 Task: Search one way flight ticket for 4 adults, 2 children, 2 infants in seat and 1 infant on lap in premium economy from Lewisburg: Greenbrier Valley Airport to Springfield: Abraham Lincoln Capital Airport on 5-2-2023. Choice of flights is Westjet. Number of bags: 2 carry on bags. Price is upto 25000. Outbound departure time preference is 19:00.
Action: Mouse moved to (273, 259)
Screenshot: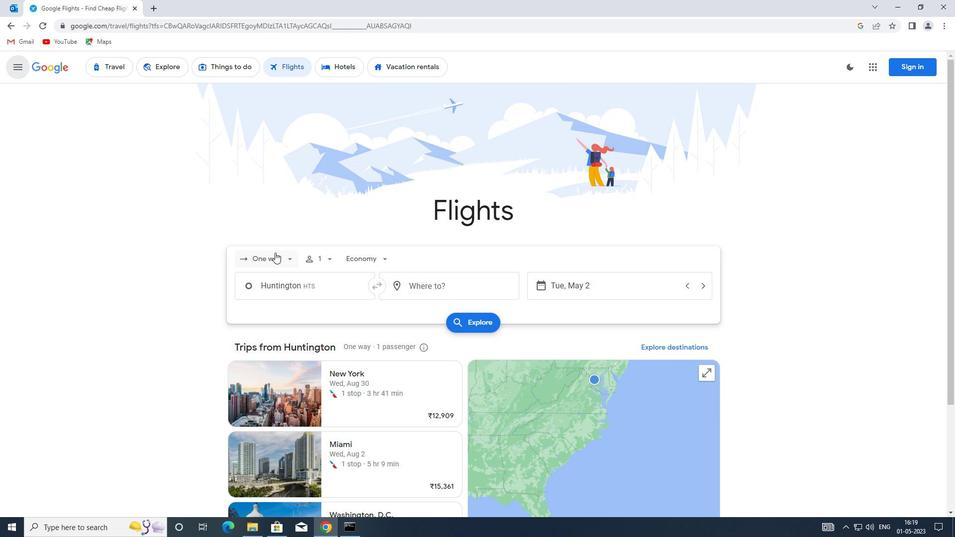 
Action: Mouse pressed left at (273, 259)
Screenshot: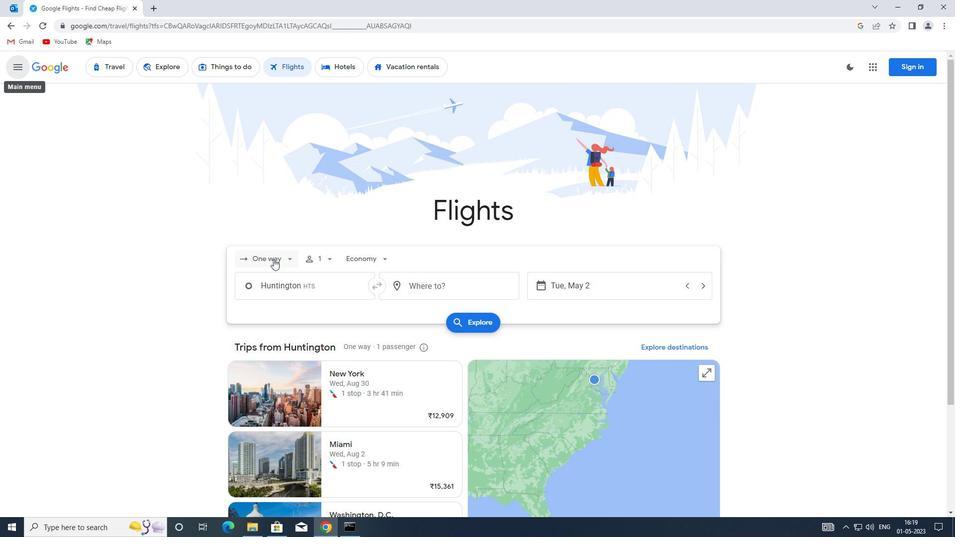 
Action: Mouse moved to (283, 305)
Screenshot: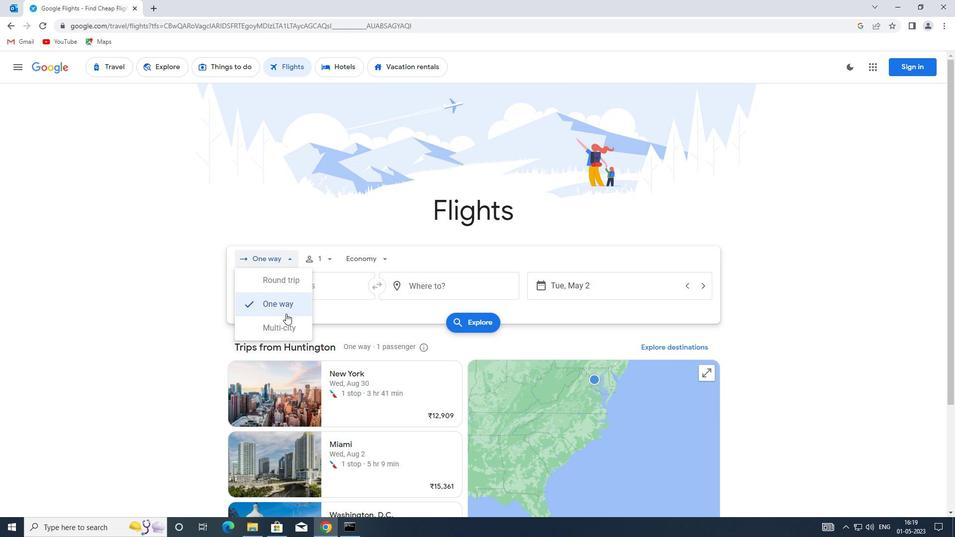 
Action: Mouse pressed left at (283, 305)
Screenshot: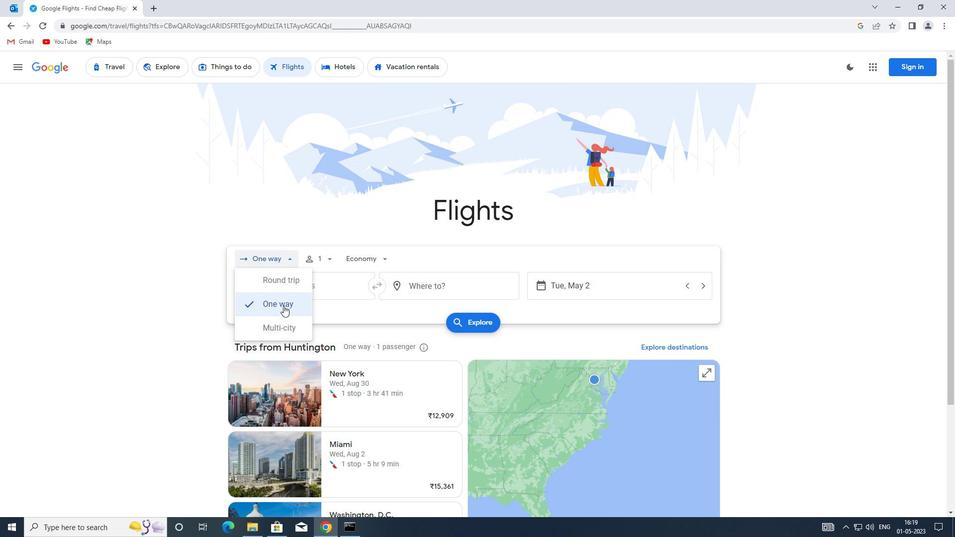 
Action: Mouse moved to (322, 259)
Screenshot: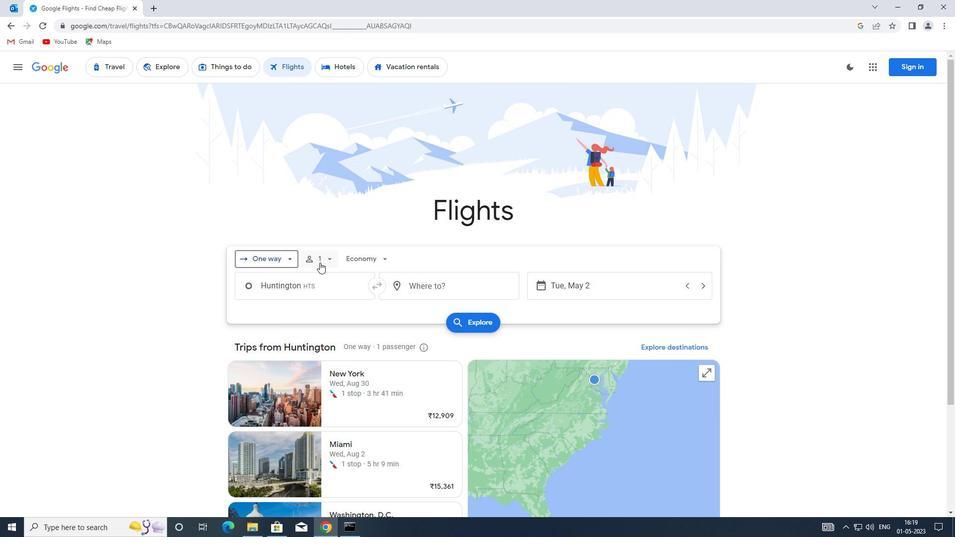 
Action: Mouse pressed left at (322, 259)
Screenshot: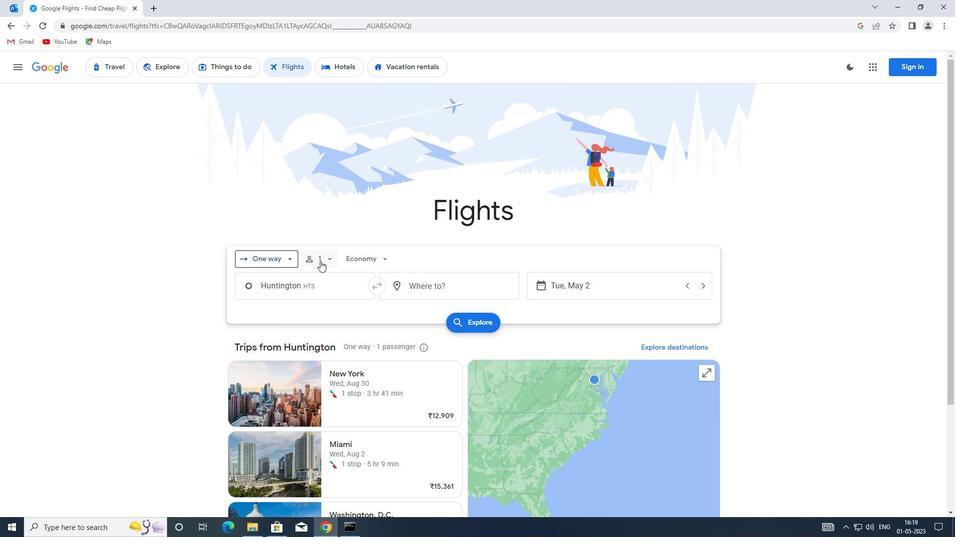 
Action: Mouse moved to (405, 286)
Screenshot: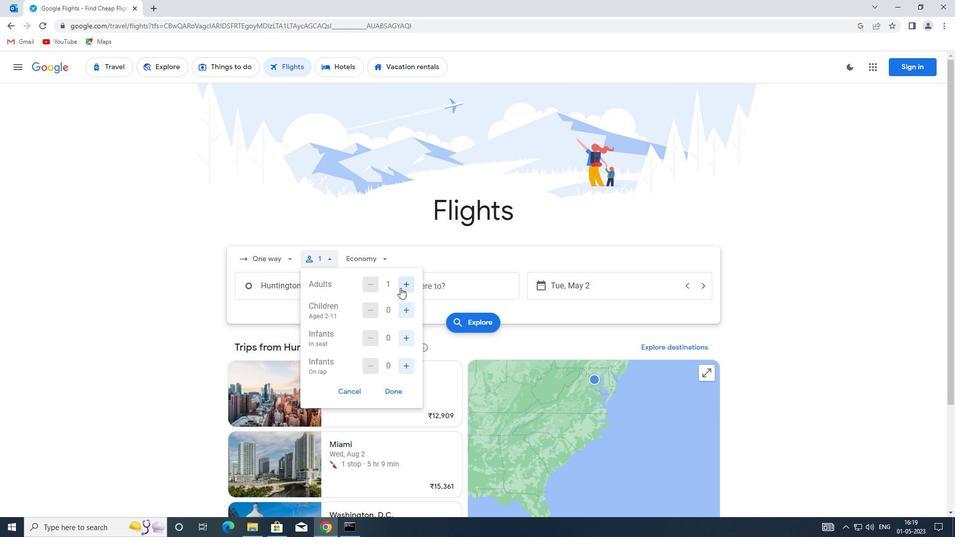 
Action: Mouse pressed left at (405, 286)
Screenshot: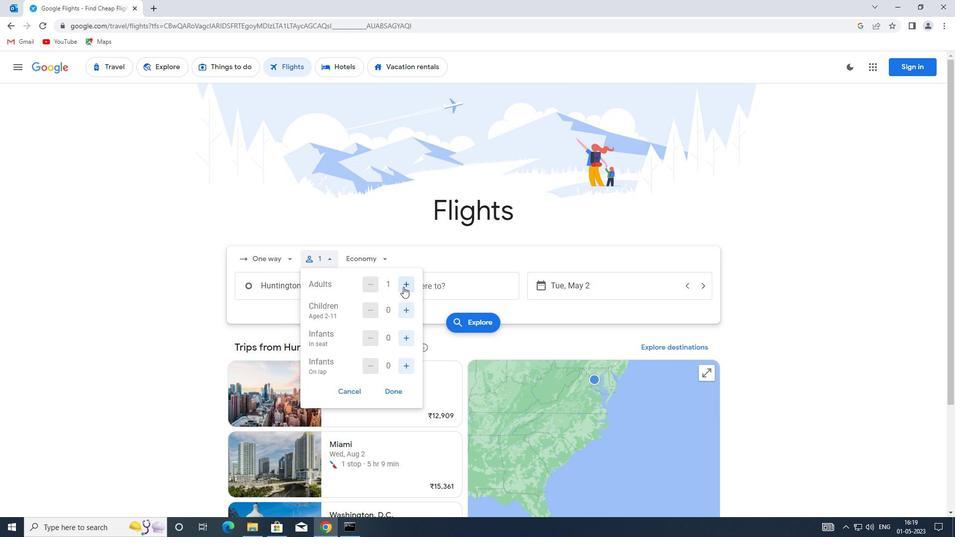 
Action: Mouse pressed left at (405, 286)
Screenshot: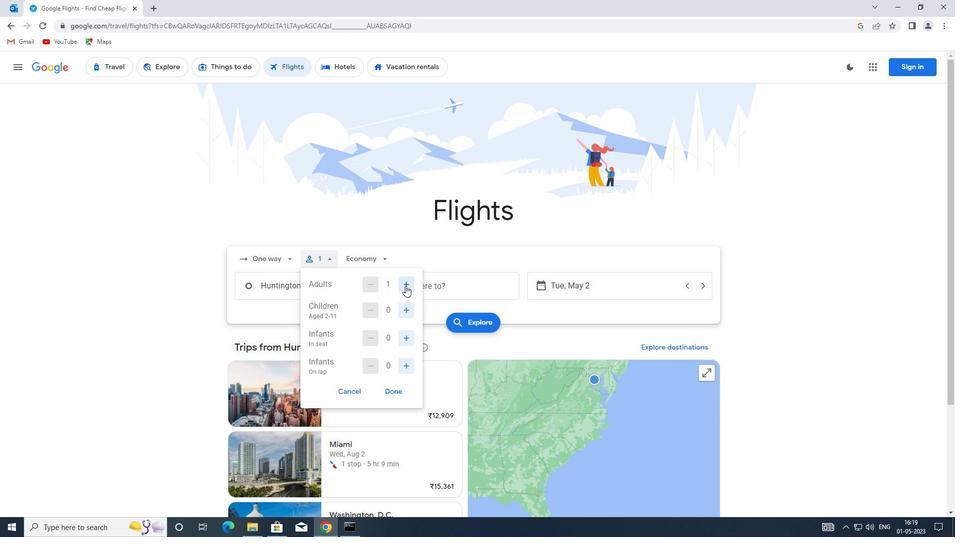 
Action: Mouse pressed left at (405, 286)
Screenshot: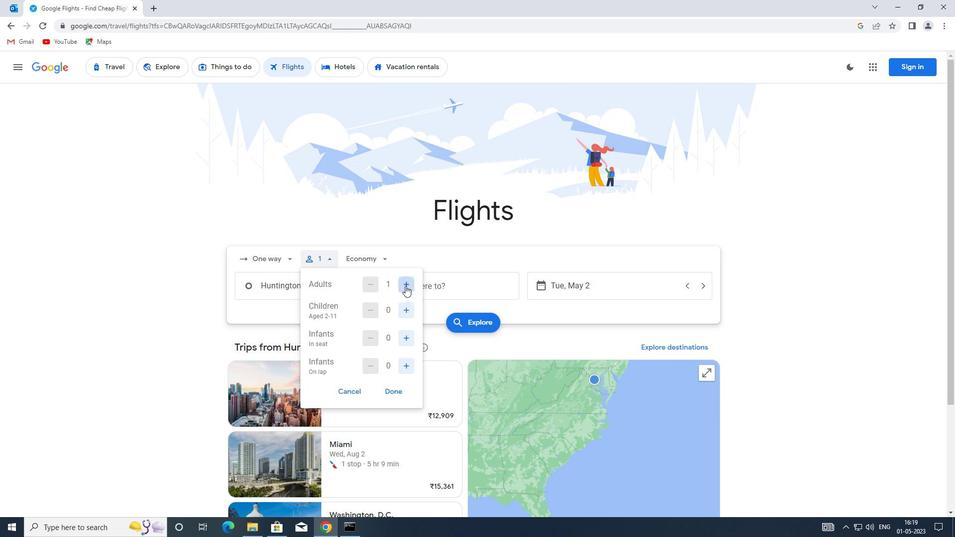 
Action: Mouse moved to (405, 285)
Screenshot: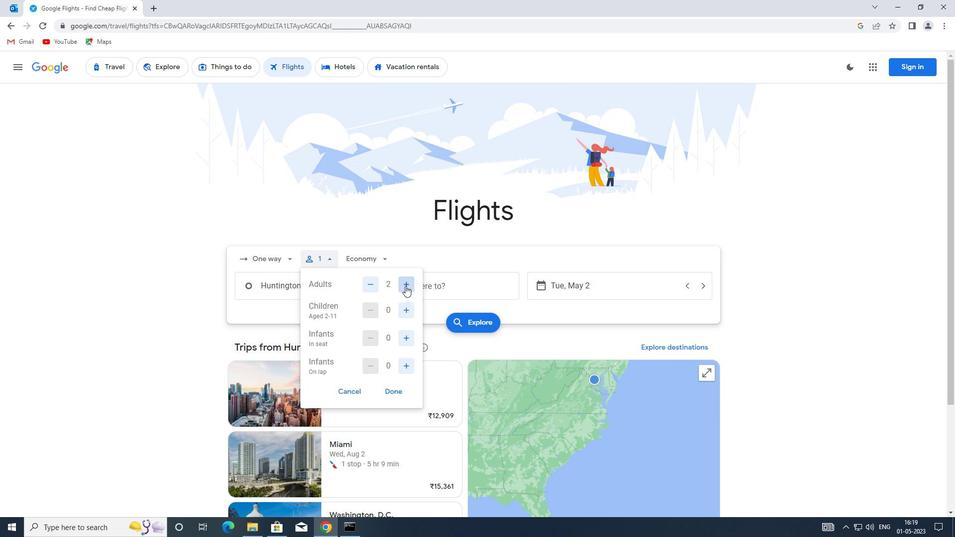 
Action: Mouse pressed left at (405, 285)
Screenshot: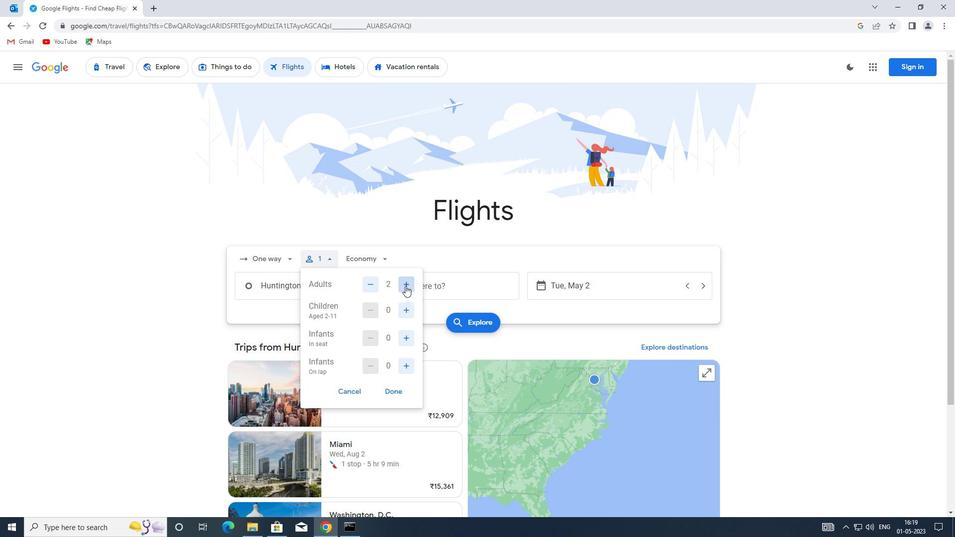 
Action: Mouse moved to (367, 283)
Screenshot: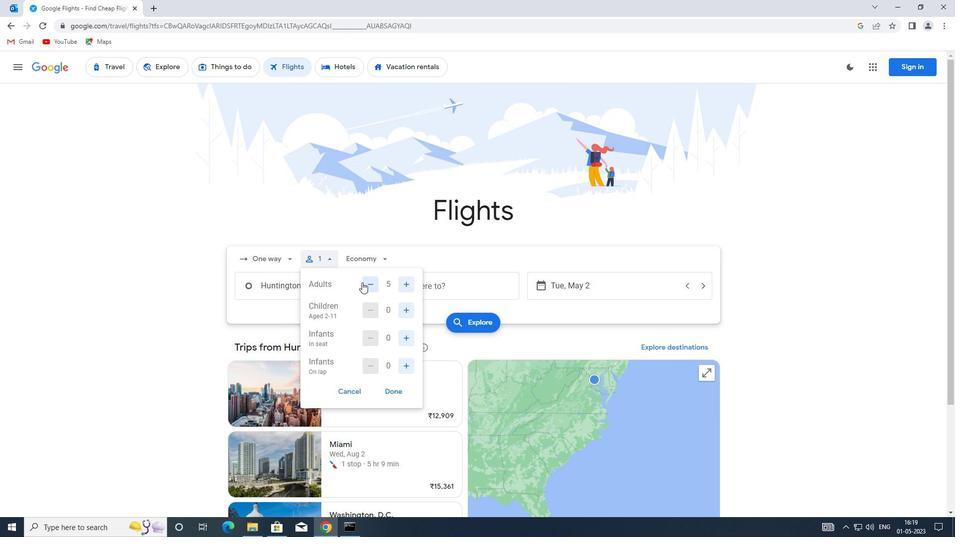 
Action: Mouse pressed left at (367, 283)
Screenshot: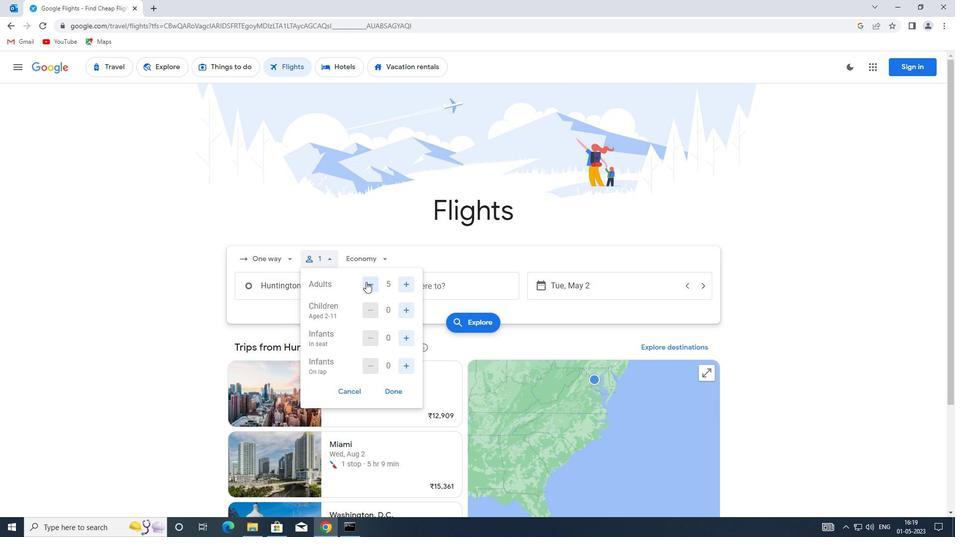 
Action: Mouse moved to (413, 311)
Screenshot: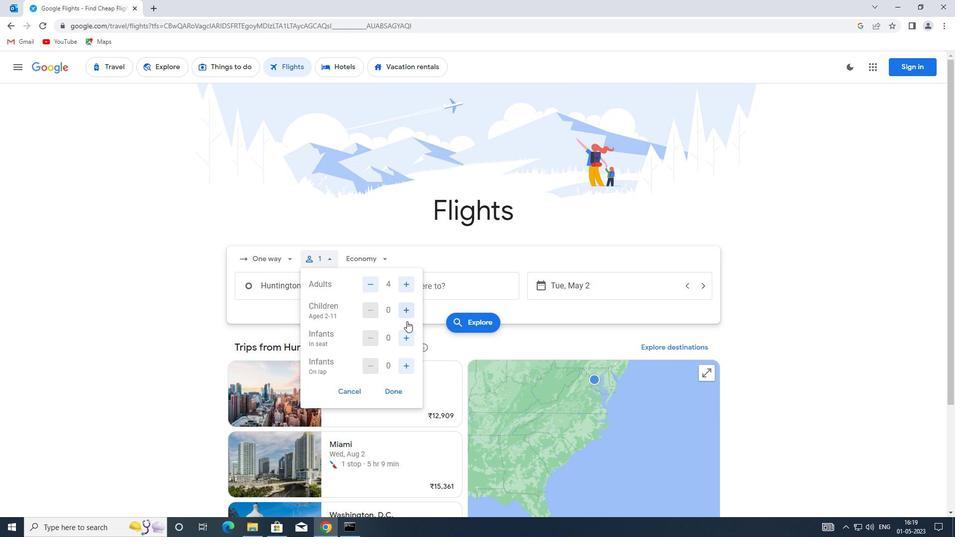 
Action: Mouse pressed left at (413, 311)
Screenshot: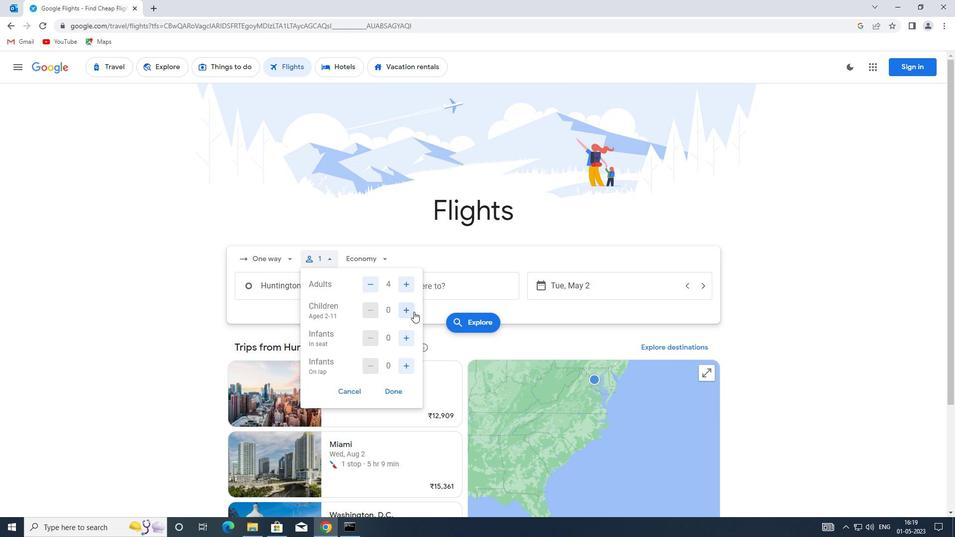 
Action: Mouse pressed left at (413, 311)
Screenshot: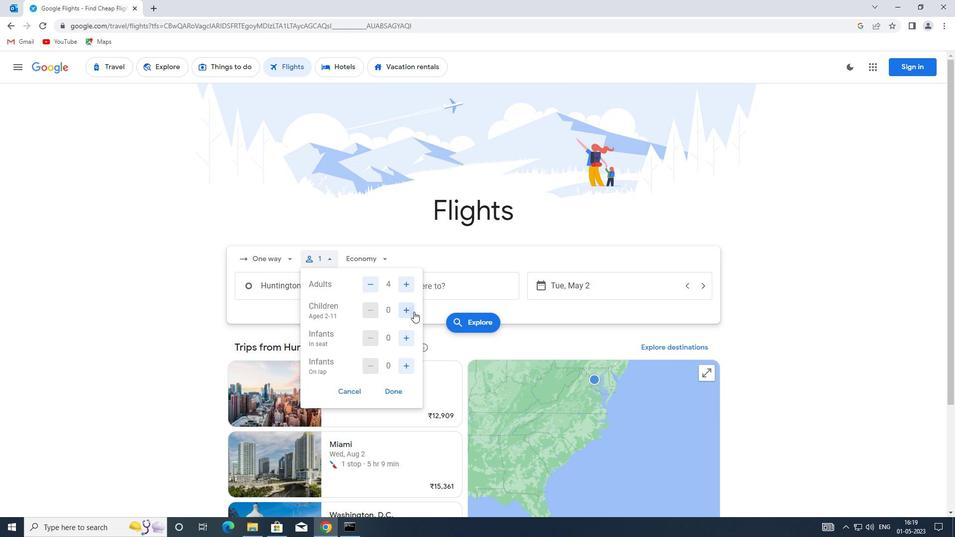 
Action: Mouse moved to (405, 337)
Screenshot: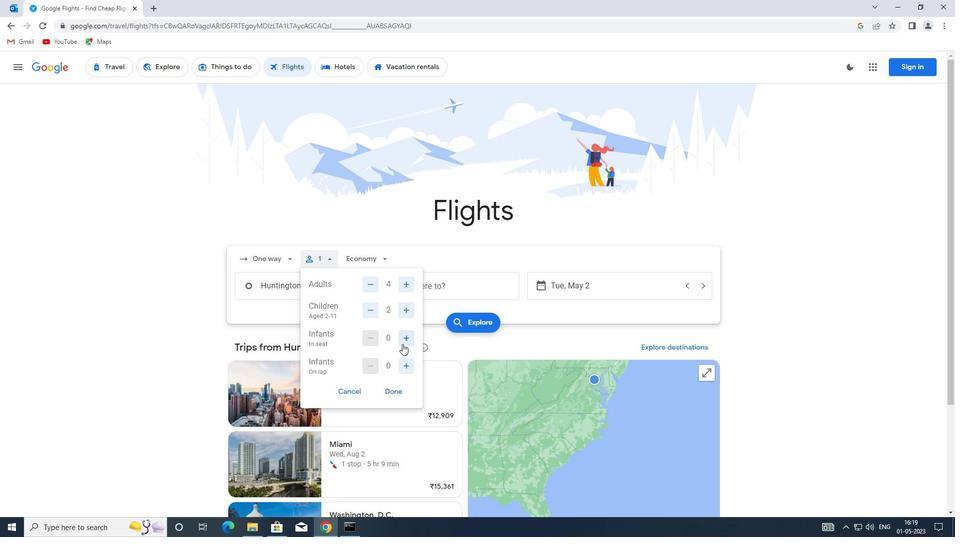 
Action: Mouse pressed left at (405, 337)
Screenshot: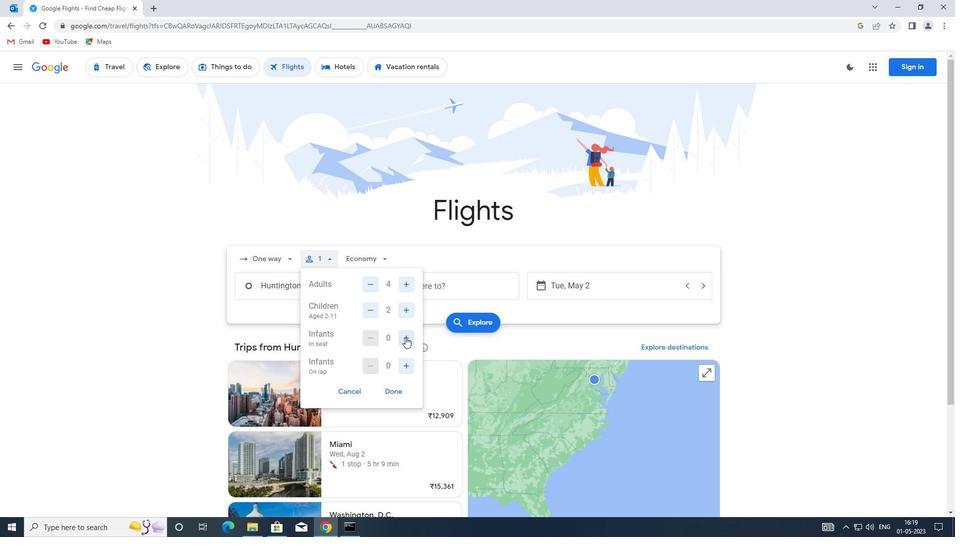 
Action: Mouse pressed left at (405, 337)
Screenshot: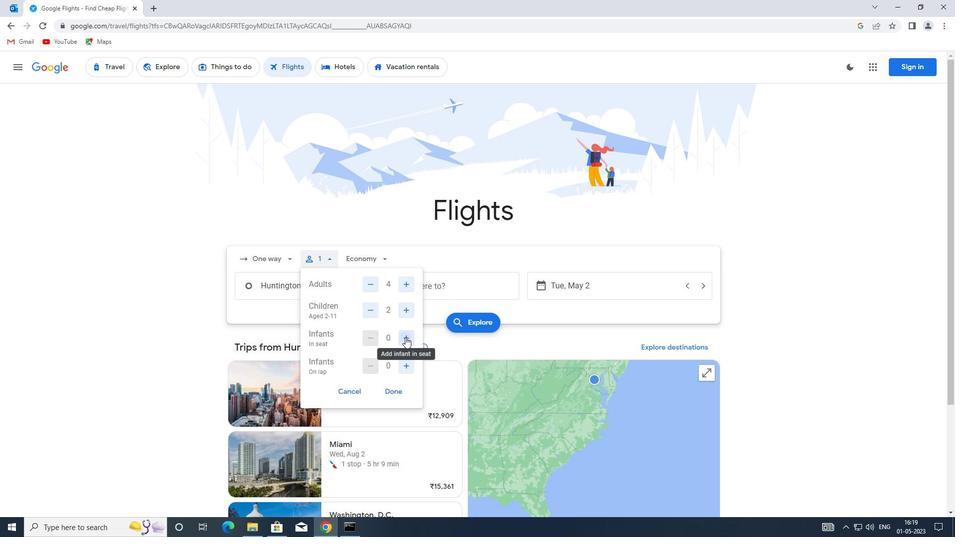 
Action: Mouse moved to (406, 367)
Screenshot: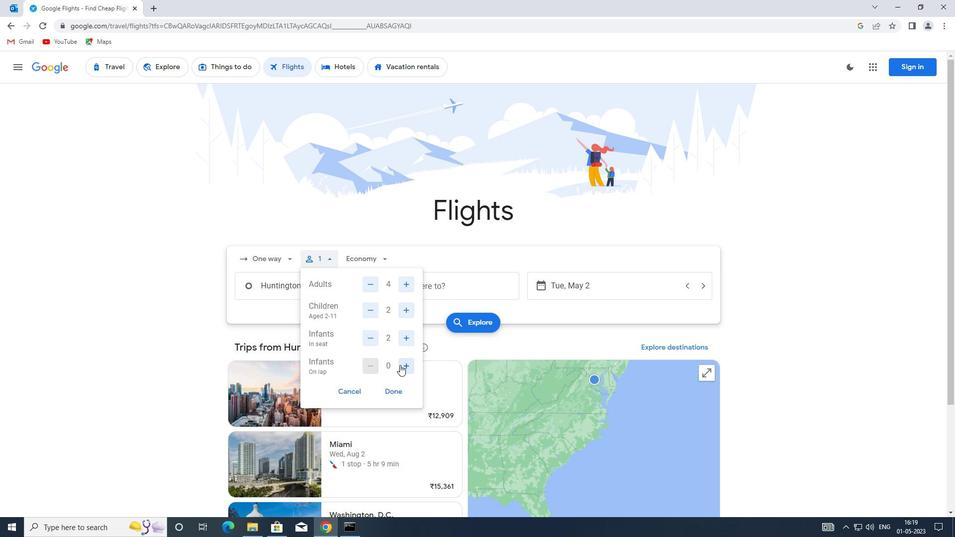 
Action: Mouse pressed left at (406, 367)
Screenshot: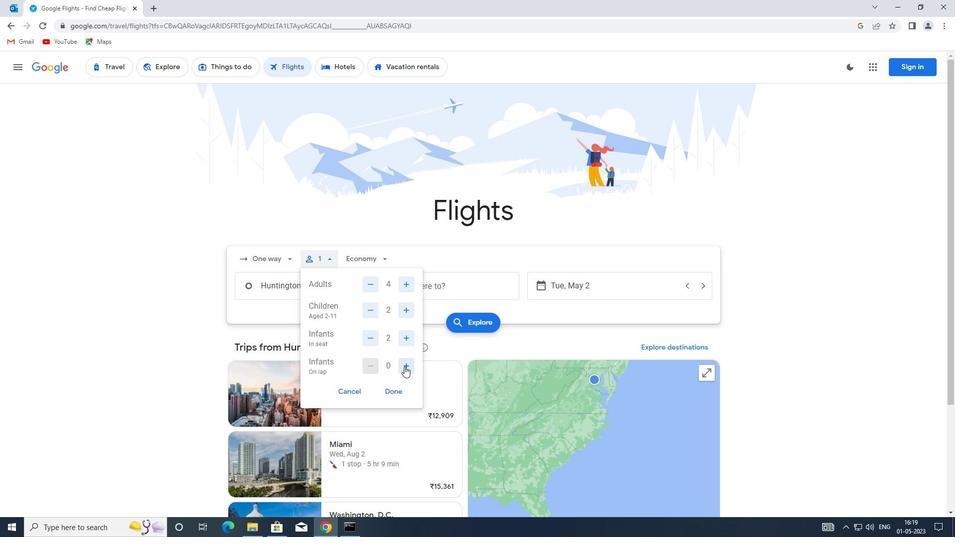 
Action: Mouse moved to (396, 392)
Screenshot: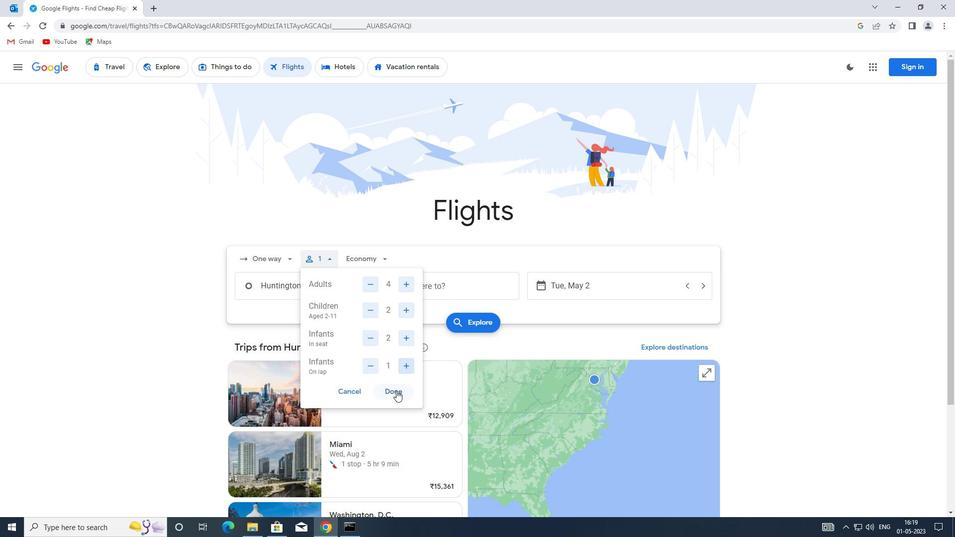 
Action: Mouse pressed left at (396, 392)
Screenshot: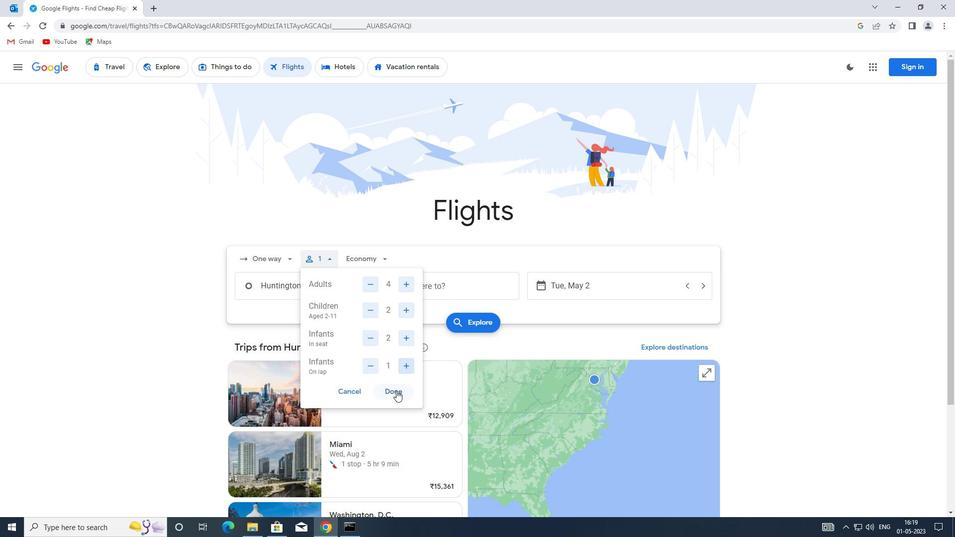 
Action: Mouse moved to (375, 261)
Screenshot: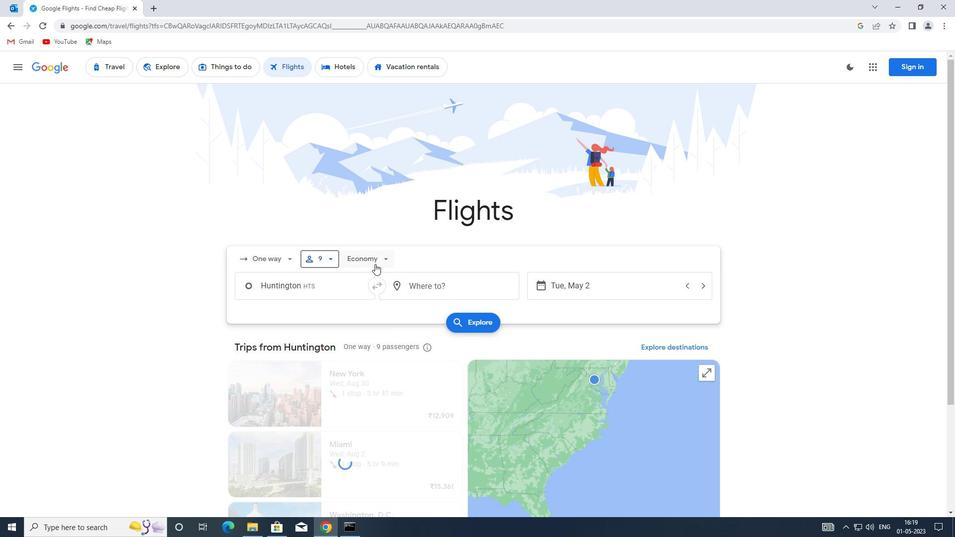 
Action: Mouse pressed left at (375, 261)
Screenshot: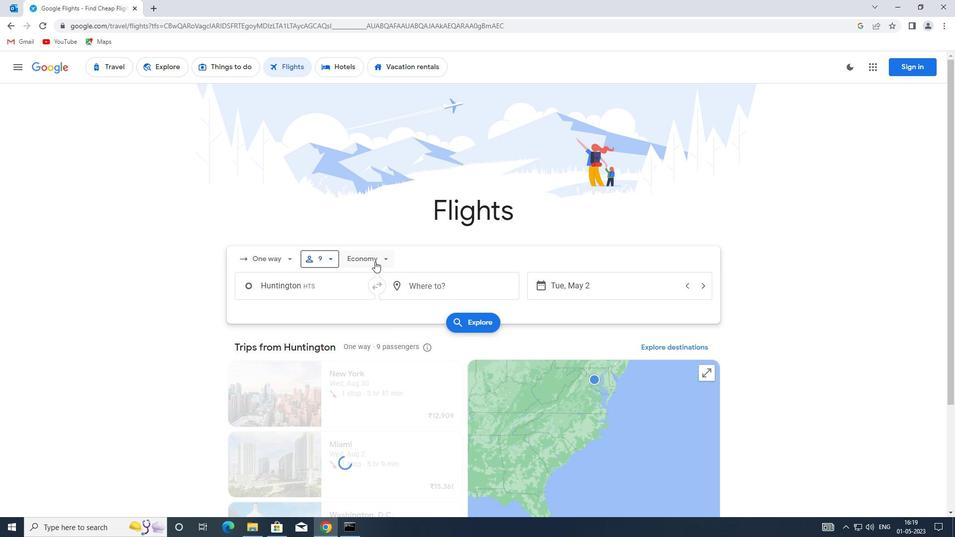 
Action: Mouse moved to (380, 304)
Screenshot: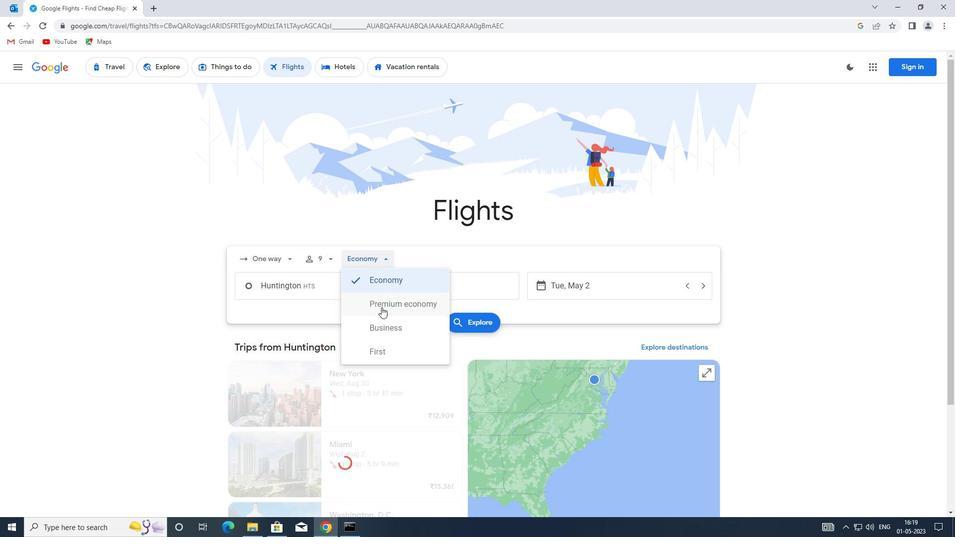 
Action: Mouse pressed left at (380, 304)
Screenshot: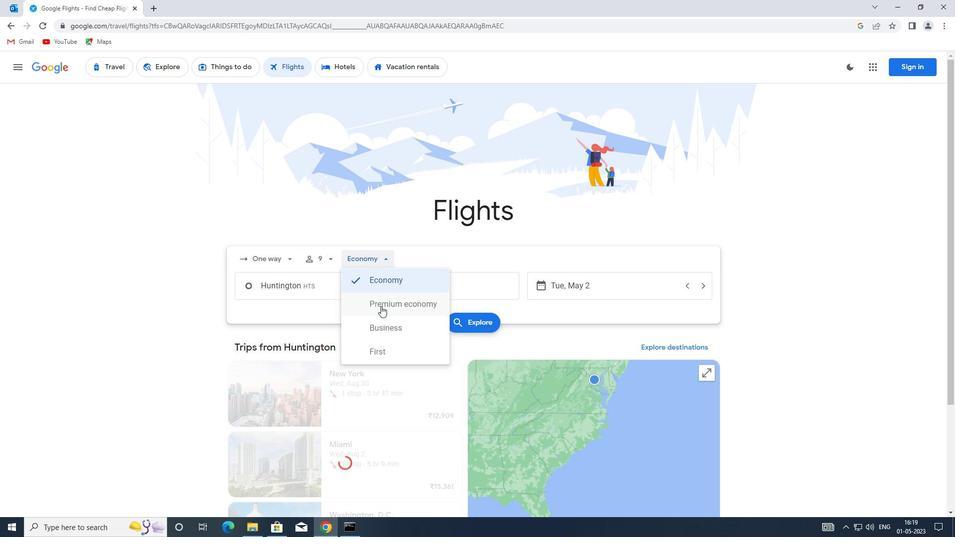 
Action: Mouse moved to (323, 288)
Screenshot: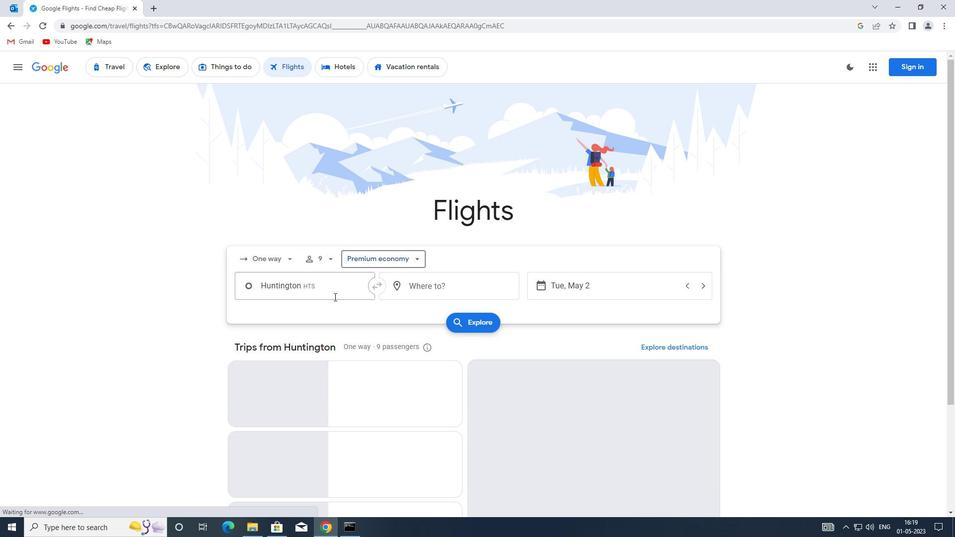 
Action: Mouse pressed left at (323, 288)
Screenshot: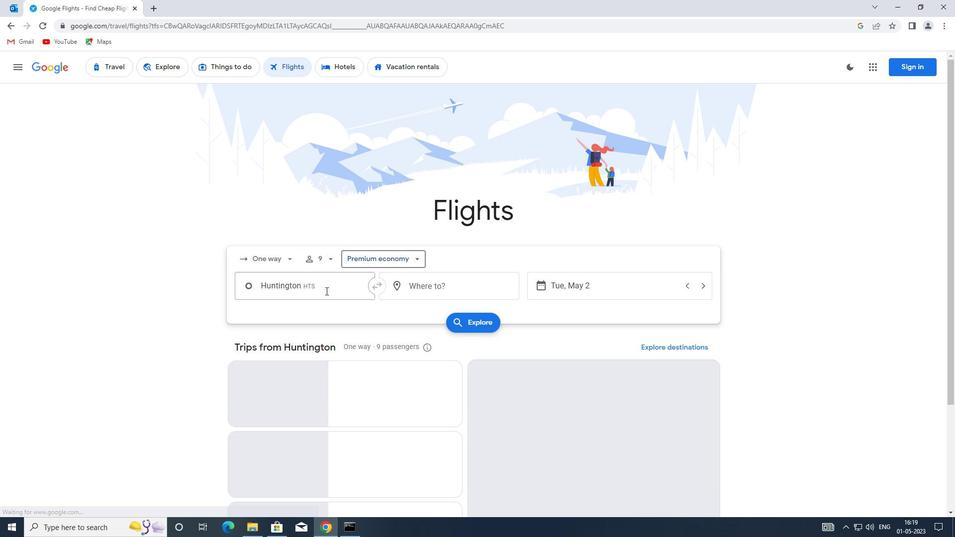 
Action: Mouse moved to (322, 288)
Screenshot: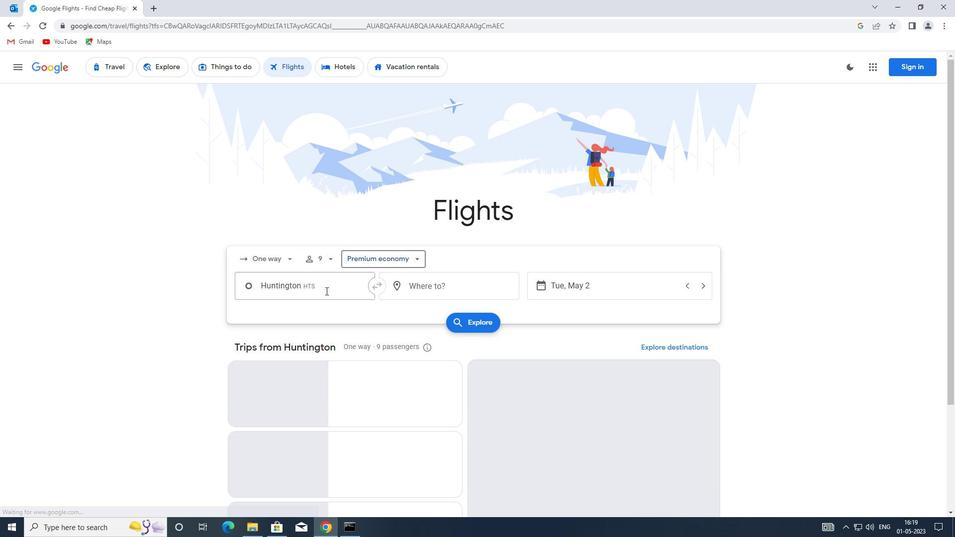 
Action: Key pressed lwb
Screenshot: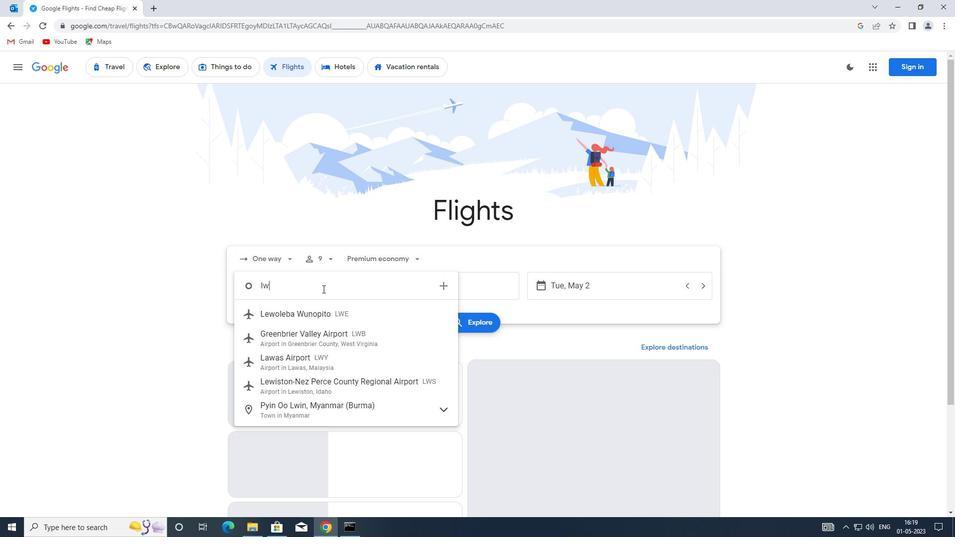 
Action: Mouse moved to (332, 315)
Screenshot: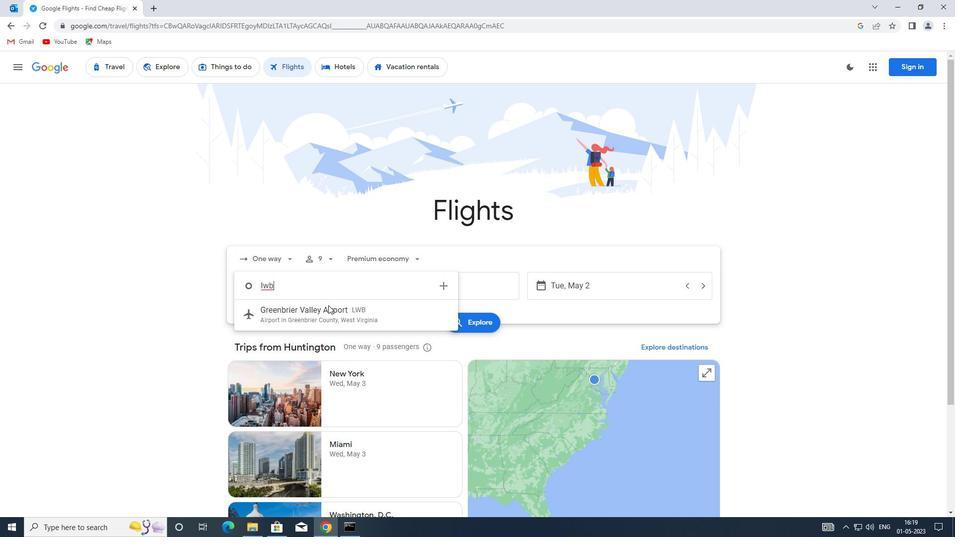 
Action: Mouse pressed left at (332, 315)
Screenshot: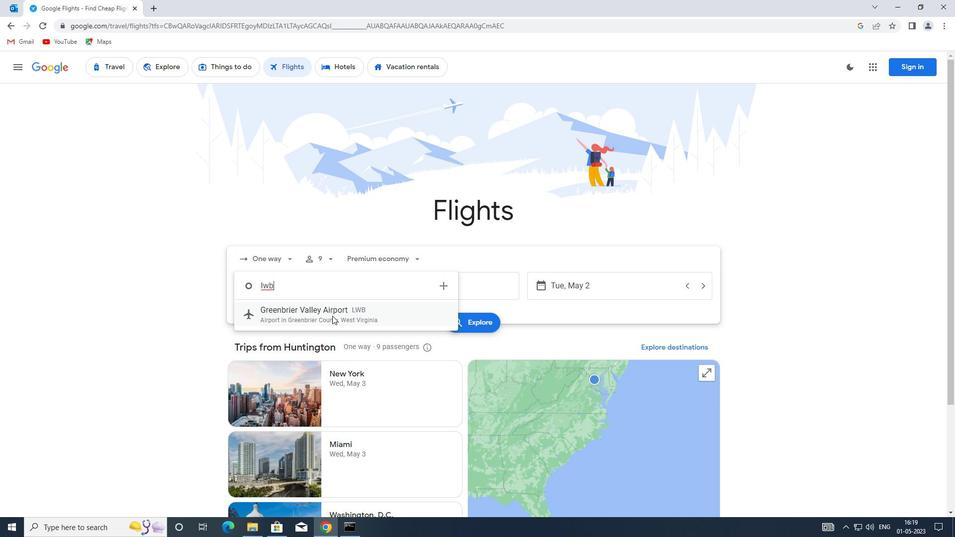 
Action: Mouse moved to (410, 288)
Screenshot: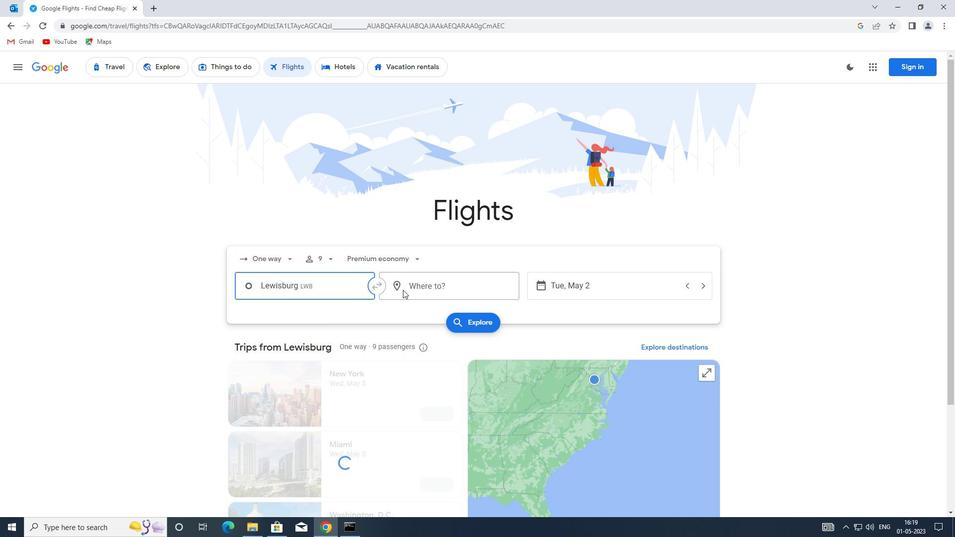 
Action: Mouse pressed left at (410, 288)
Screenshot: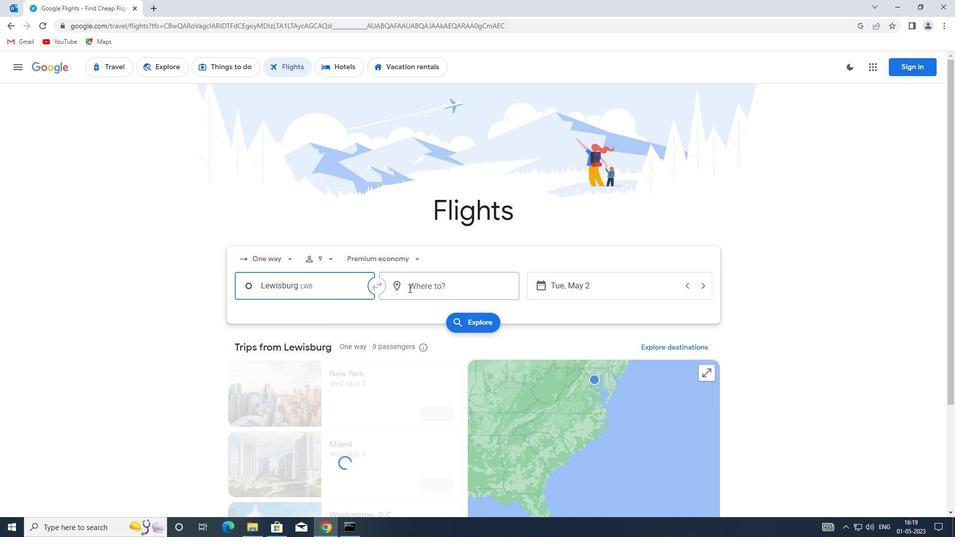 
Action: Mouse moved to (410, 286)
Screenshot: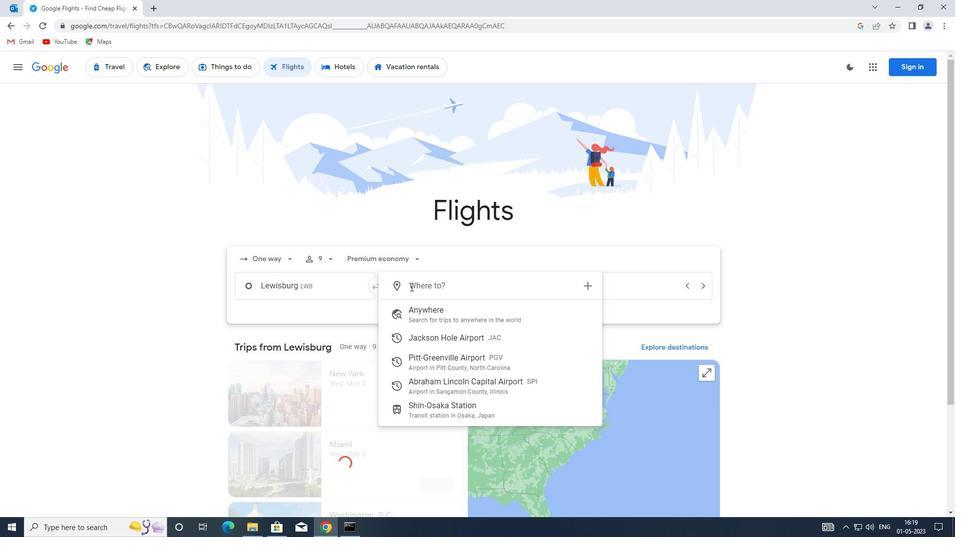 
Action: Key pressed spi
Screenshot: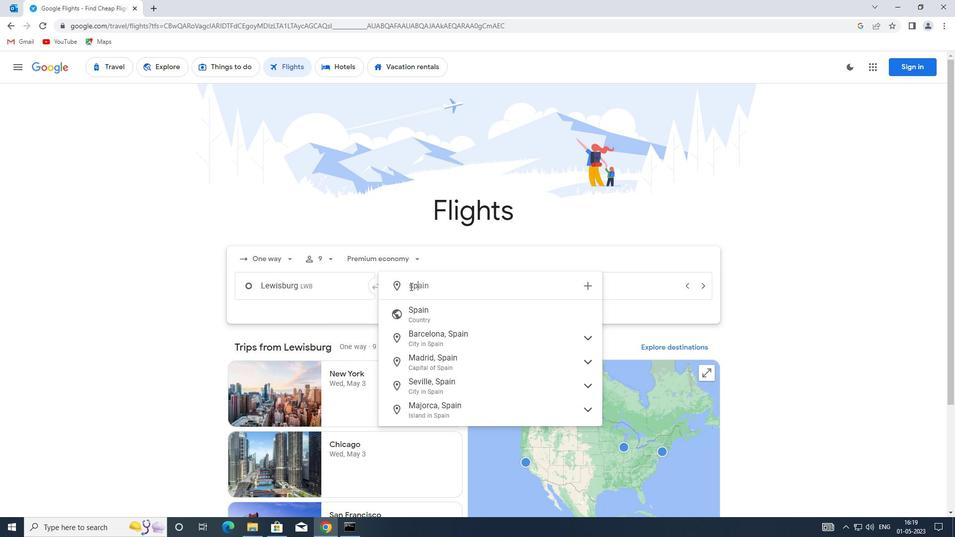 
Action: Mouse moved to (507, 311)
Screenshot: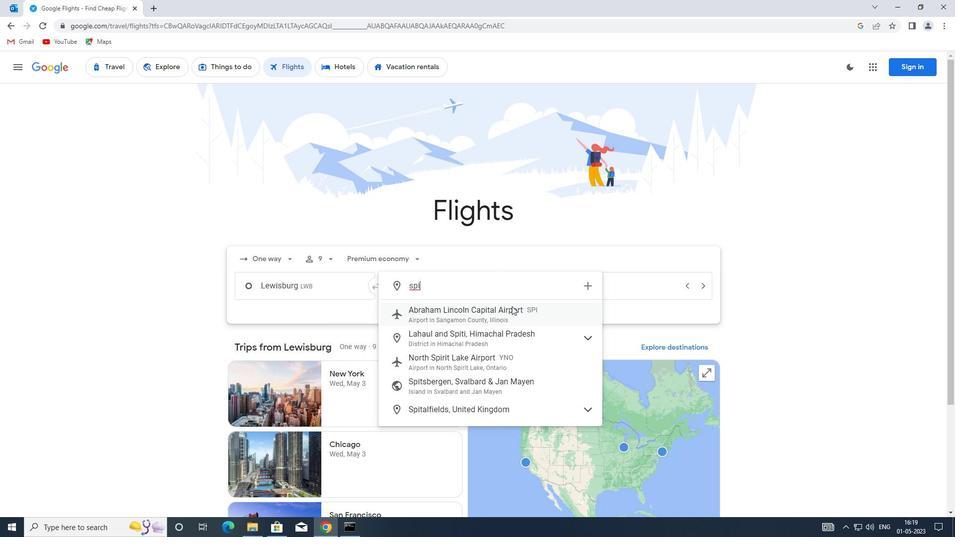 
Action: Mouse pressed left at (507, 311)
Screenshot: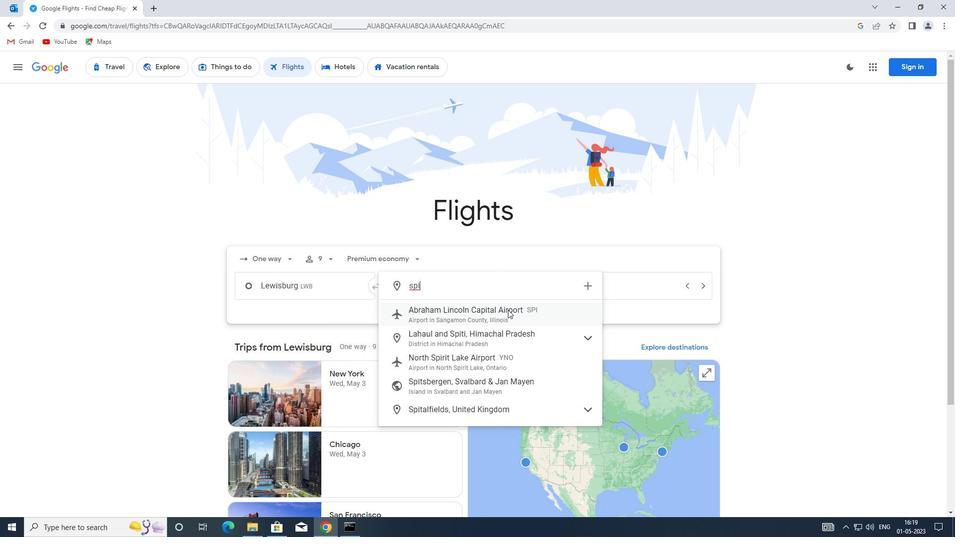 
Action: Mouse moved to (562, 289)
Screenshot: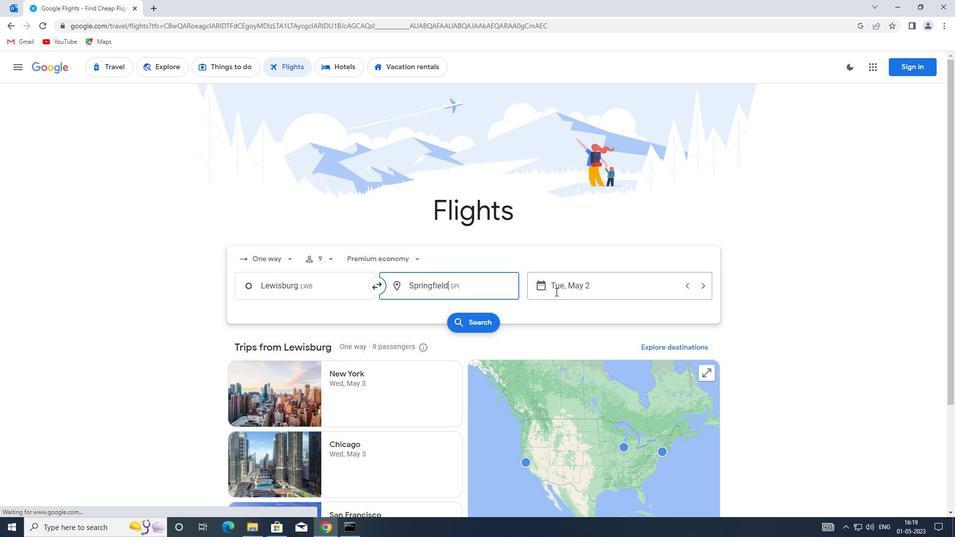 
Action: Mouse pressed left at (562, 289)
Screenshot: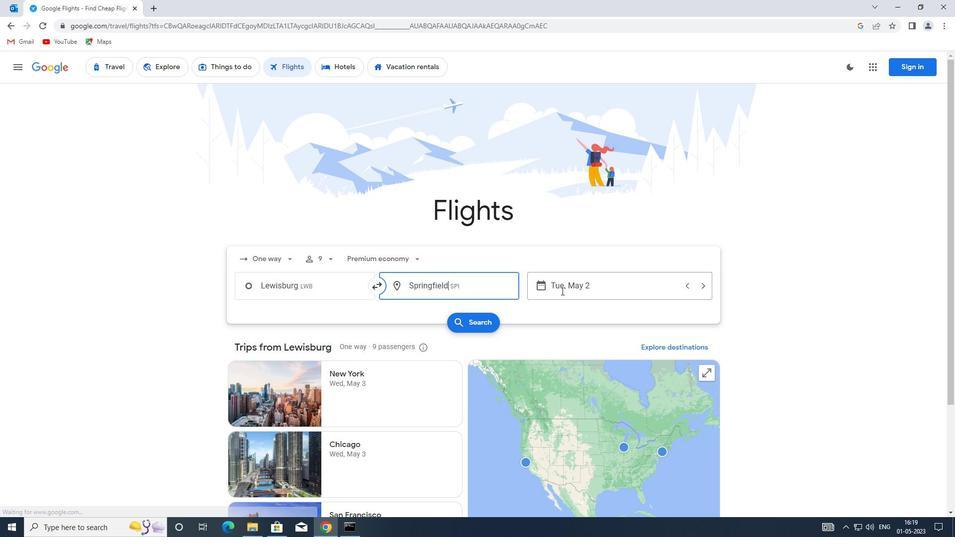 
Action: Mouse moved to (405, 338)
Screenshot: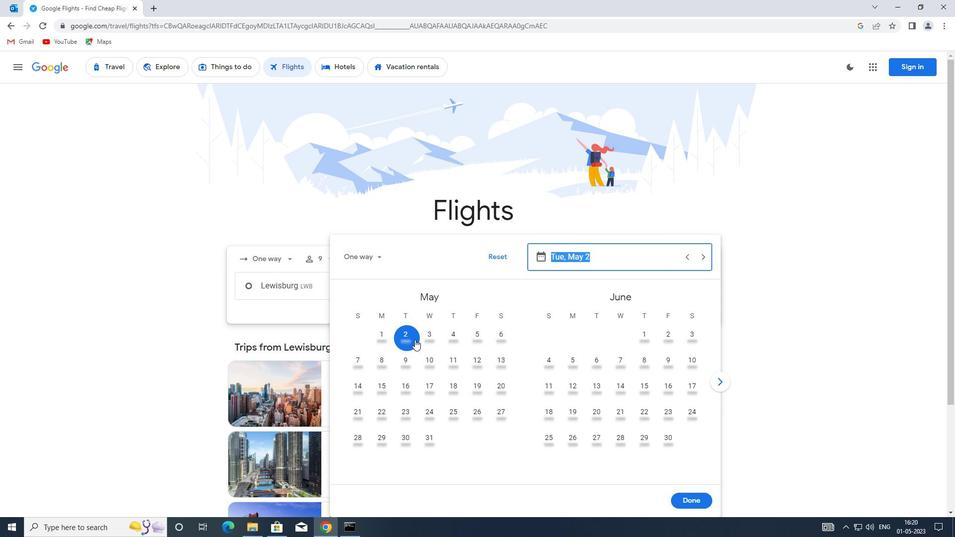 
Action: Mouse pressed left at (405, 338)
Screenshot: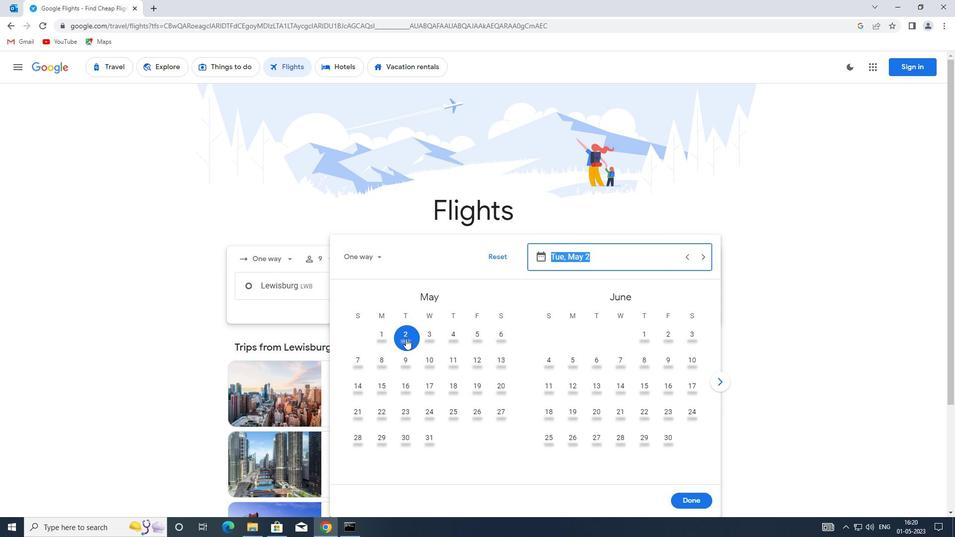
Action: Mouse moved to (690, 501)
Screenshot: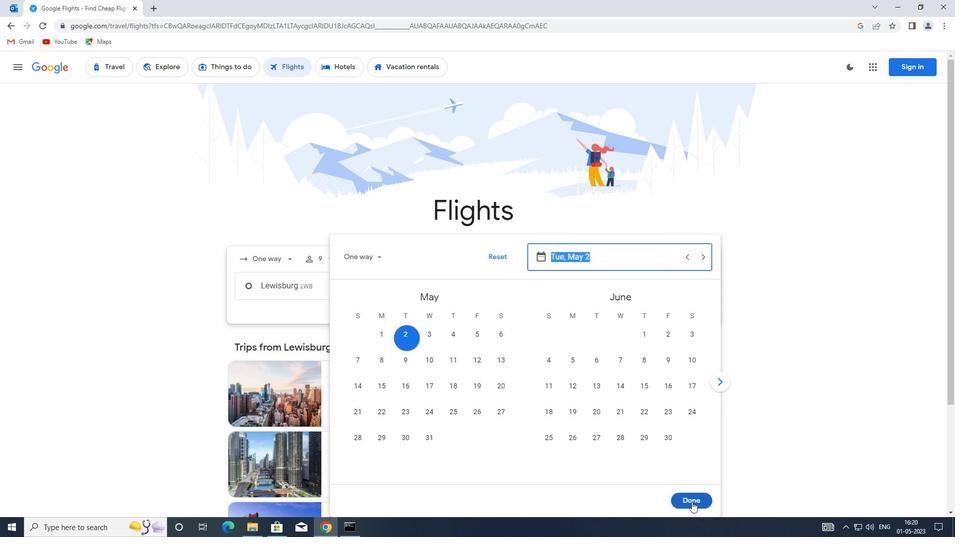 
Action: Mouse pressed left at (690, 501)
Screenshot: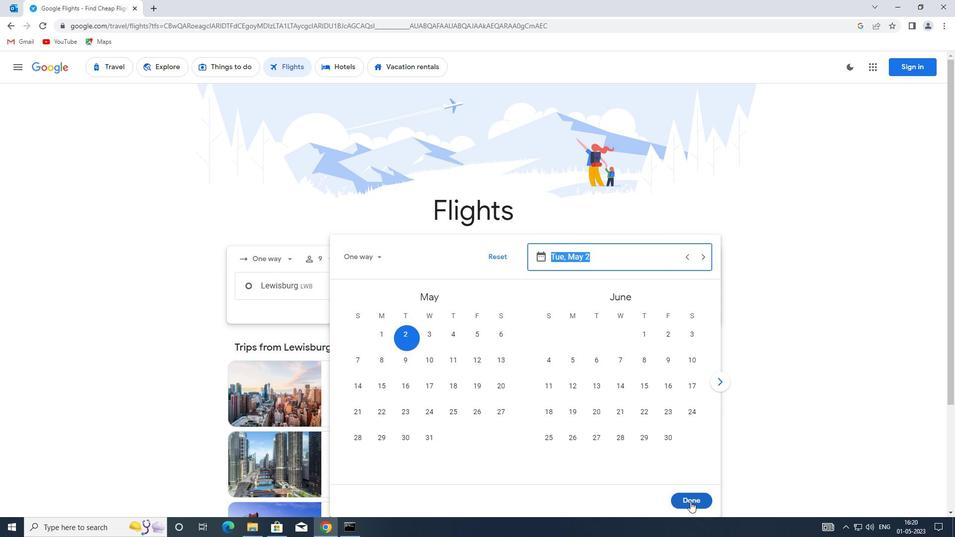 
Action: Mouse moved to (477, 324)
Screenshot: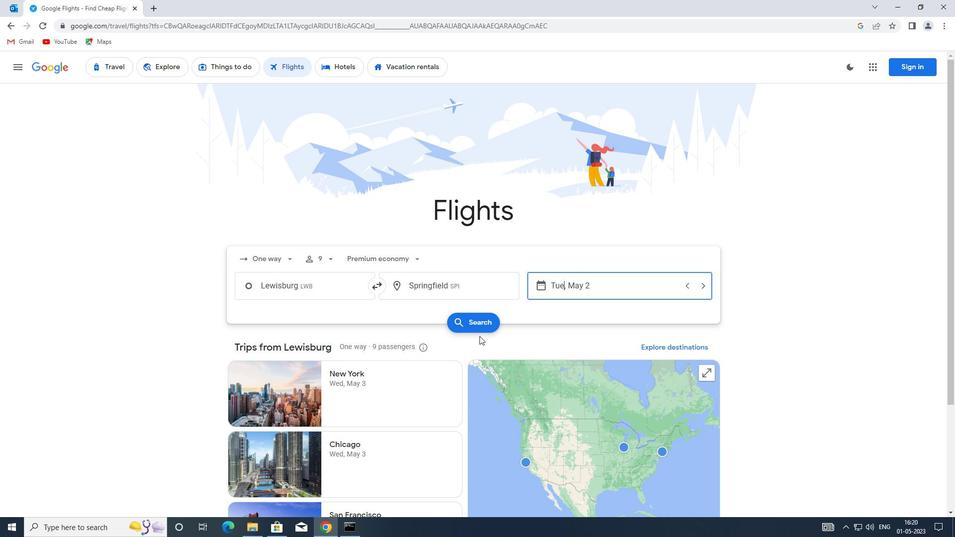 
Action: Mouse pressed left at (477, 324)
Screenshot: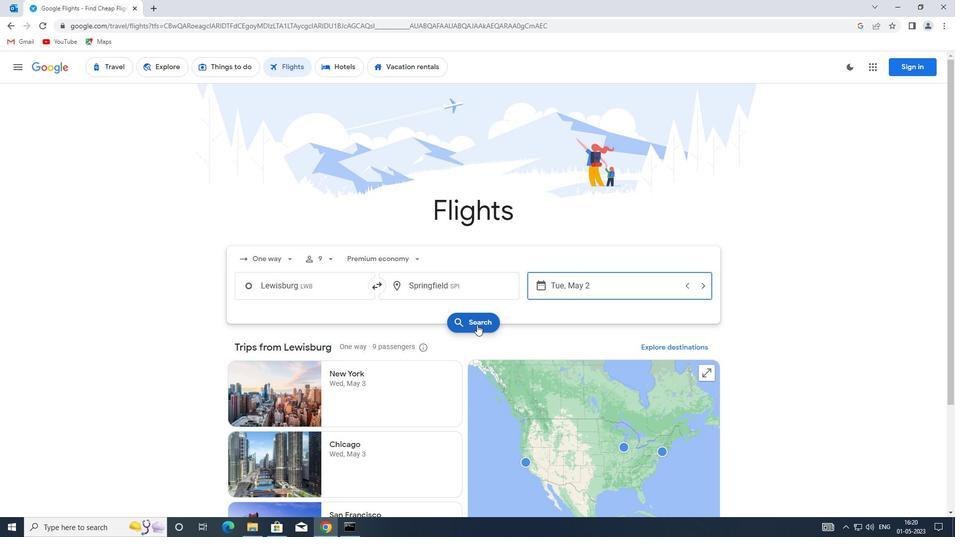 
Action: Mouse moved to (249, 151)
Screenshot: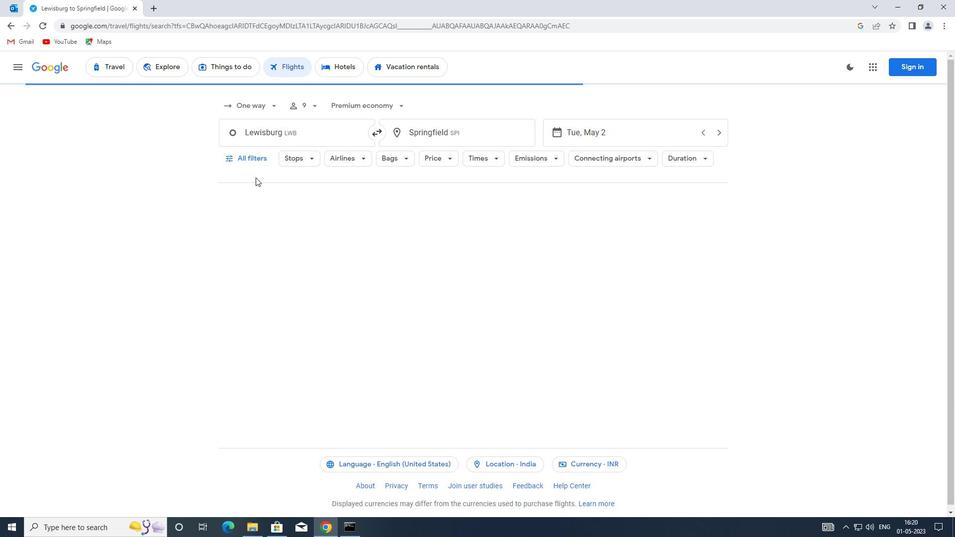 
Action: Mouse pressed left at (249, 151)
Screenshot: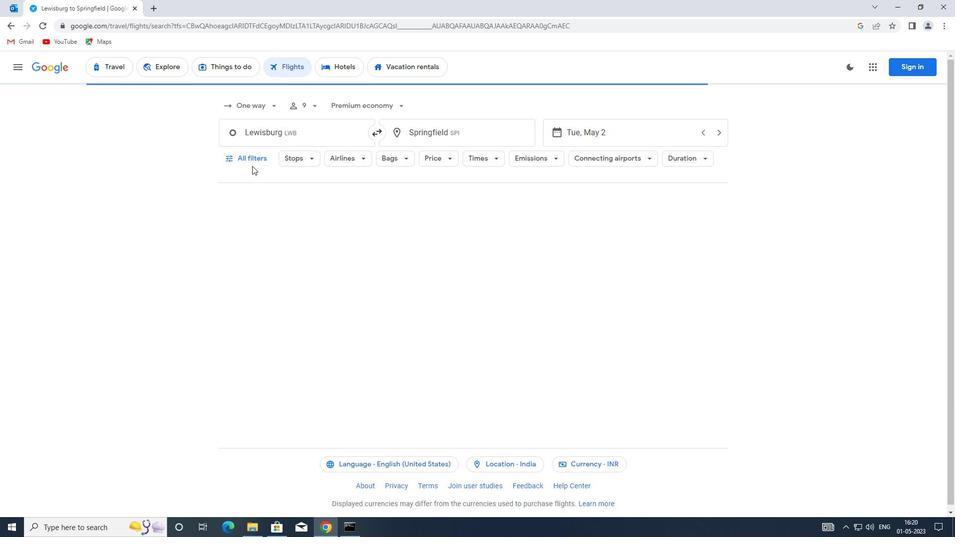 
Action: Mouse moved to (250, 163)
Screenshot: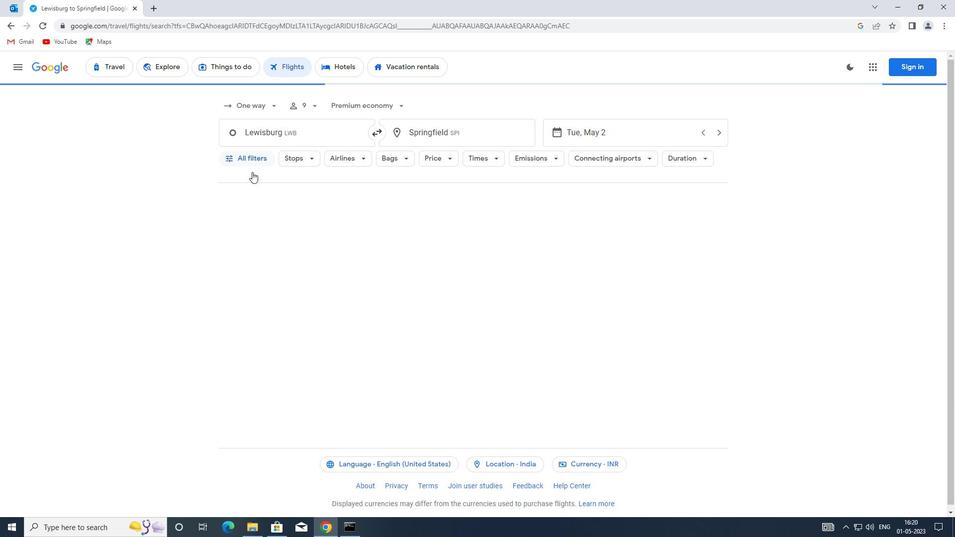 
Action: Mouse pressed left at (250, 163)
Screenshot: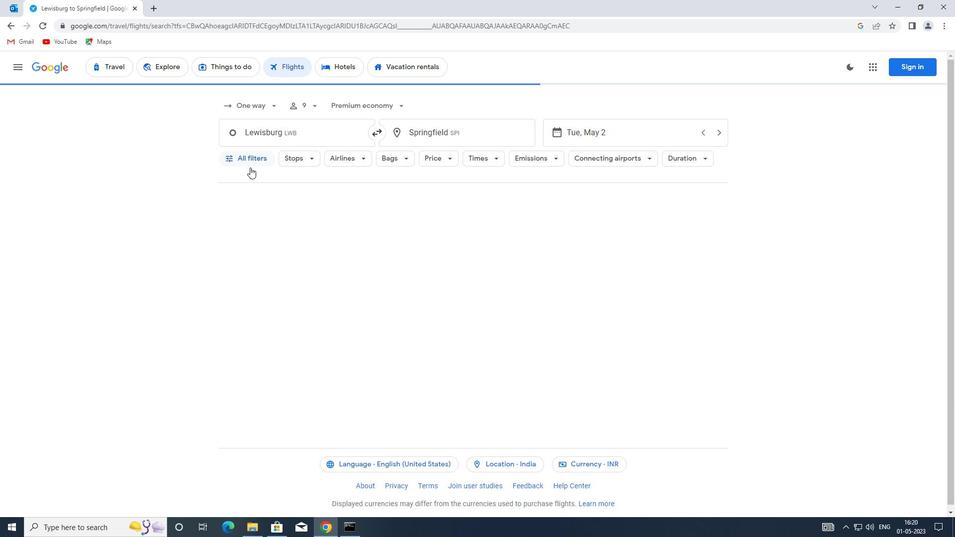 
Action: Mouse moved to (253, 160)
Screenshot: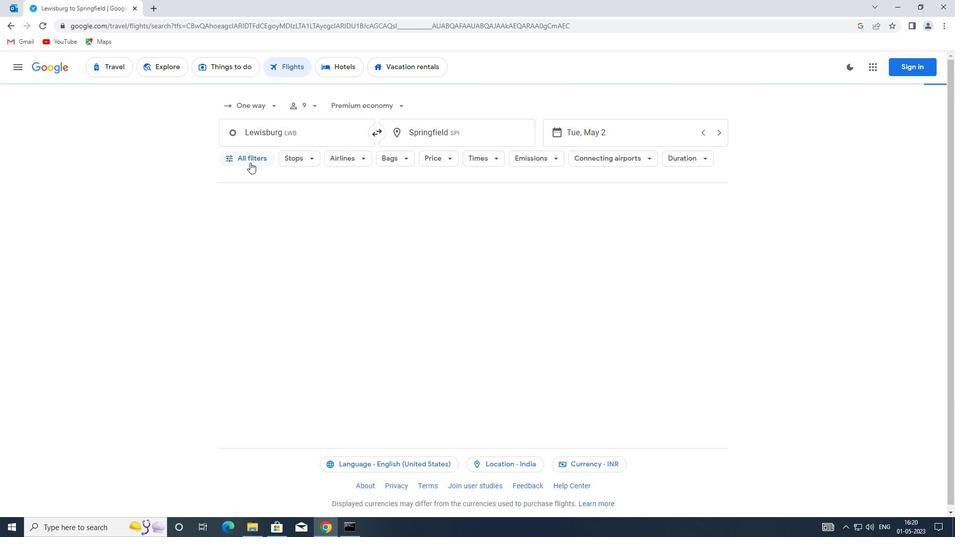 
Action: Mouse pressed left at (253, 160)
Screenshot: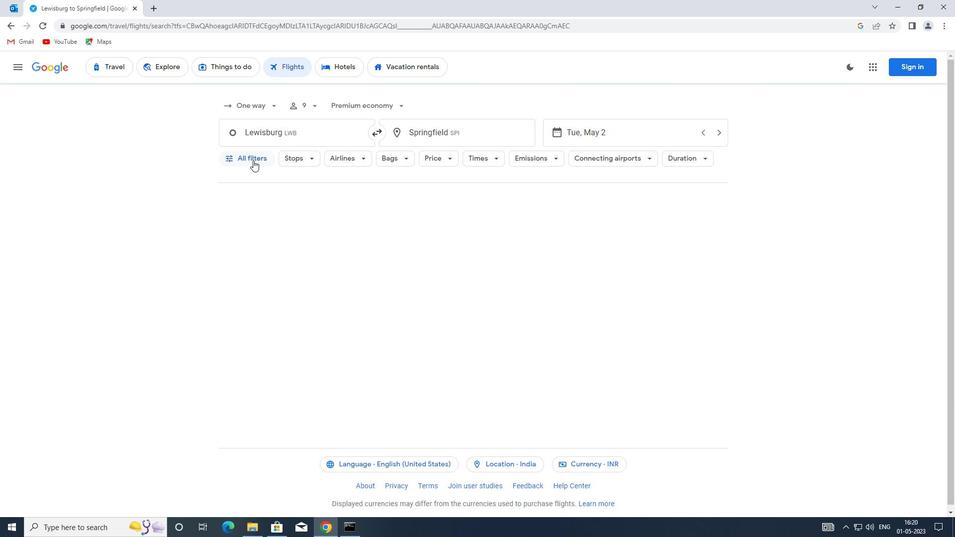 
Action: Mouse moved to (282, 253)
Screenshot: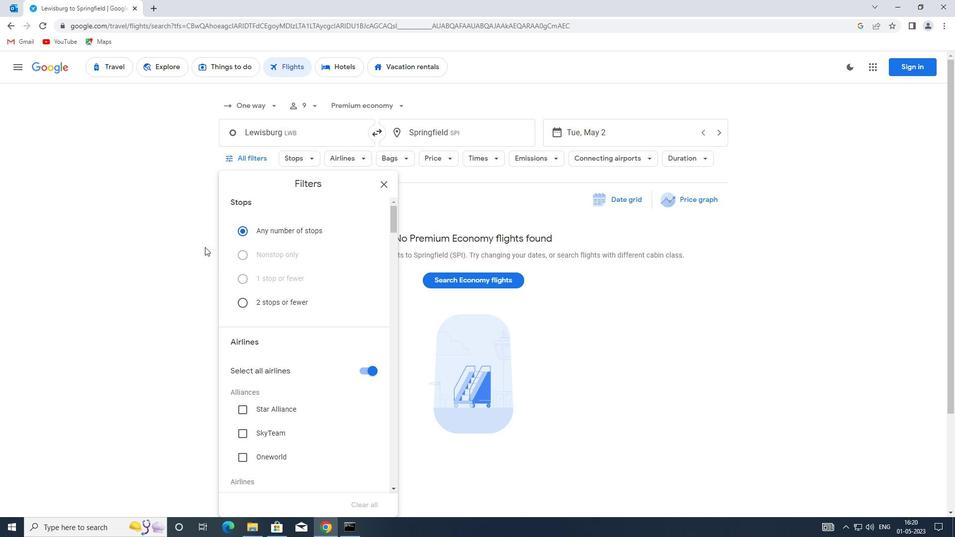 
Action: Mouse scrolled (282, 252) with delta (0, 0)
Screenshot: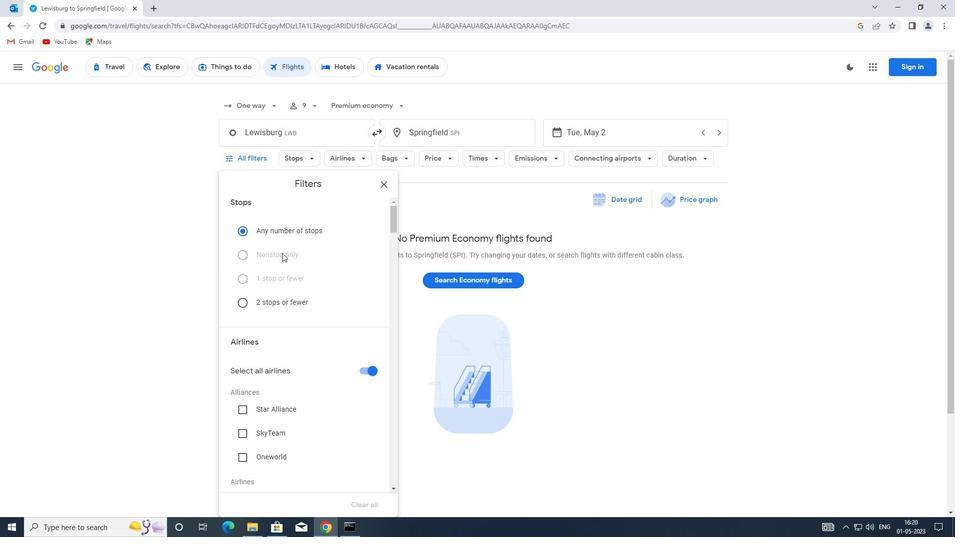 
Action: Mouse moved to (282, 253)
Screenshot: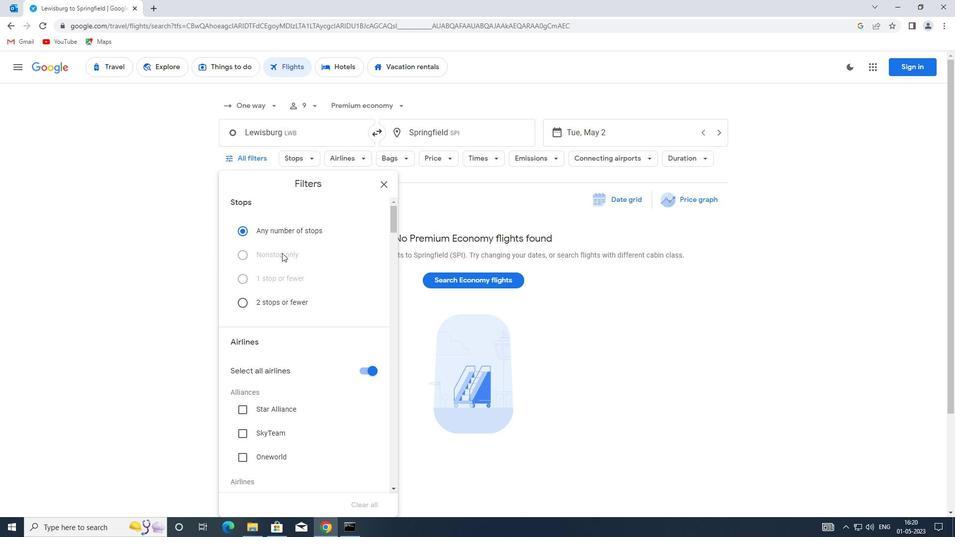 
Action: Mouse scrolled (282, 252) with delta (0, 0)
Screenshot: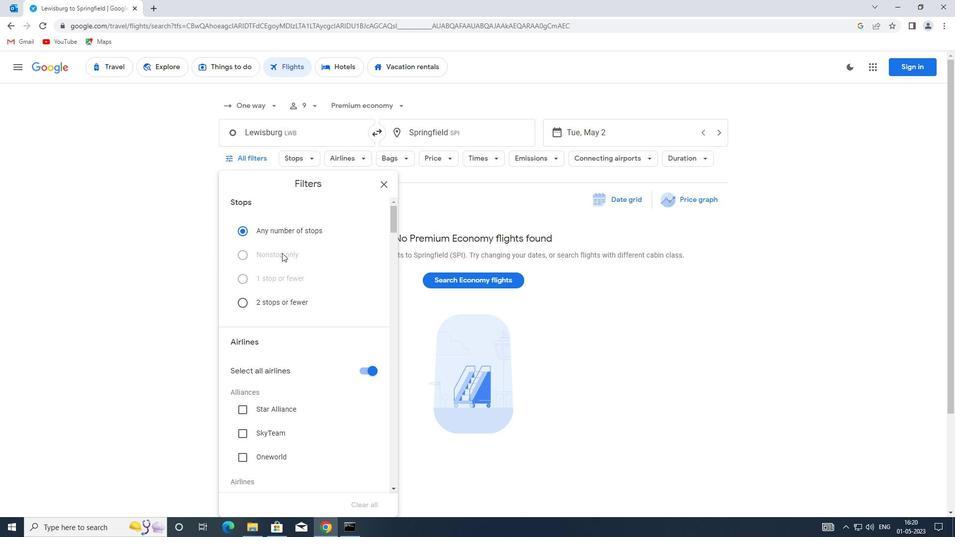
Action: Mouse moved to (369, 273)
Screenshot: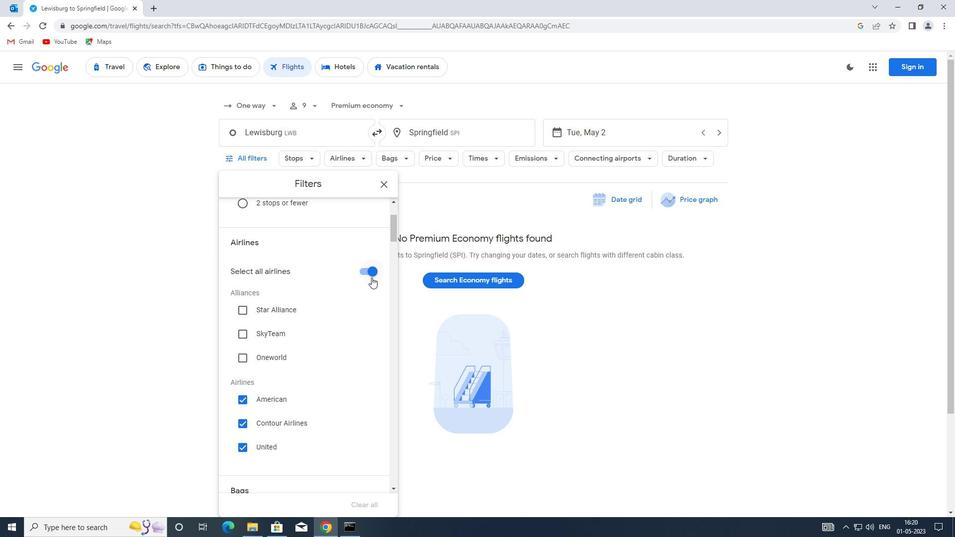 
Action: Mouse pressed left at (369, 273)
Screenshot: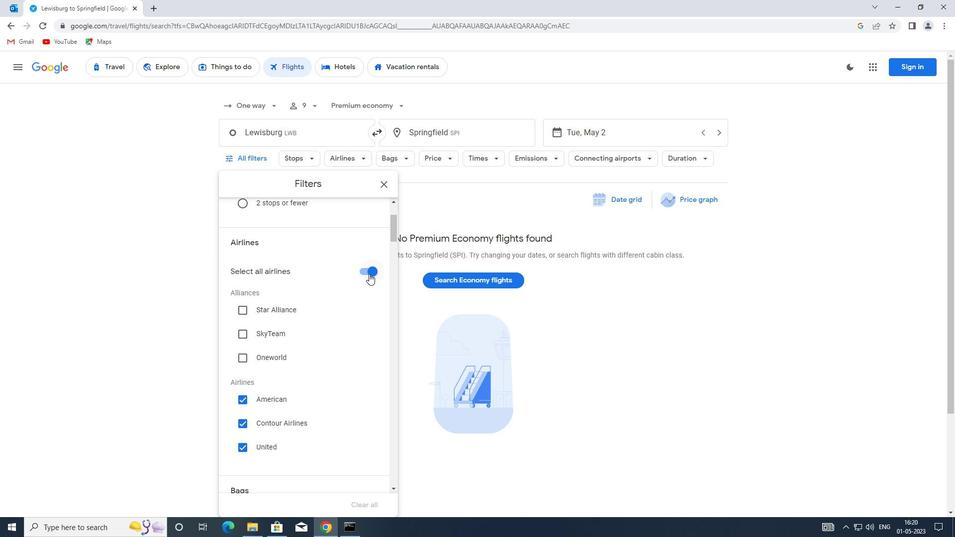 
Action: Mouse moved to (367, 273)
Screenshot: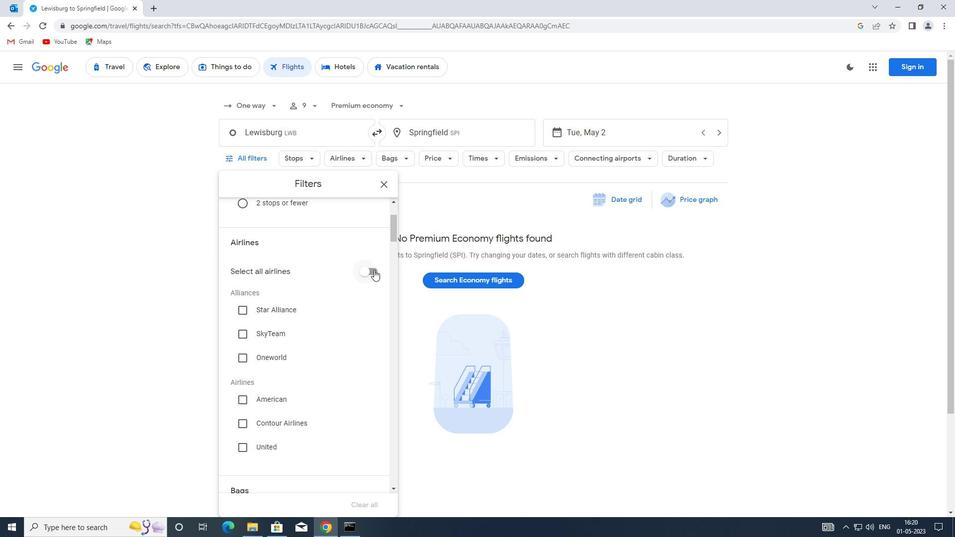 
Action: Mouse scrolled (367, 272) with delta (0, 0)
Screenshot: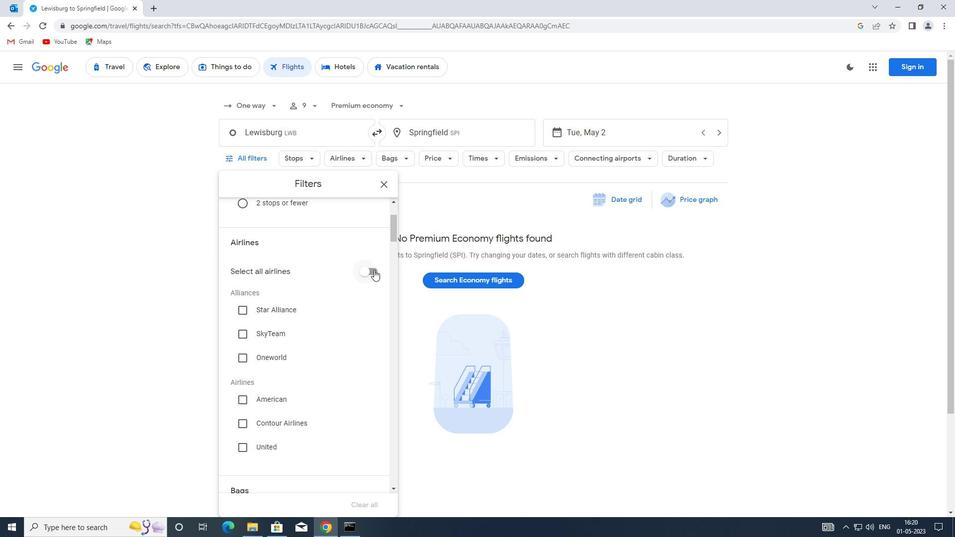 
Action: Mouse moved to (311, 304)
Screenshot: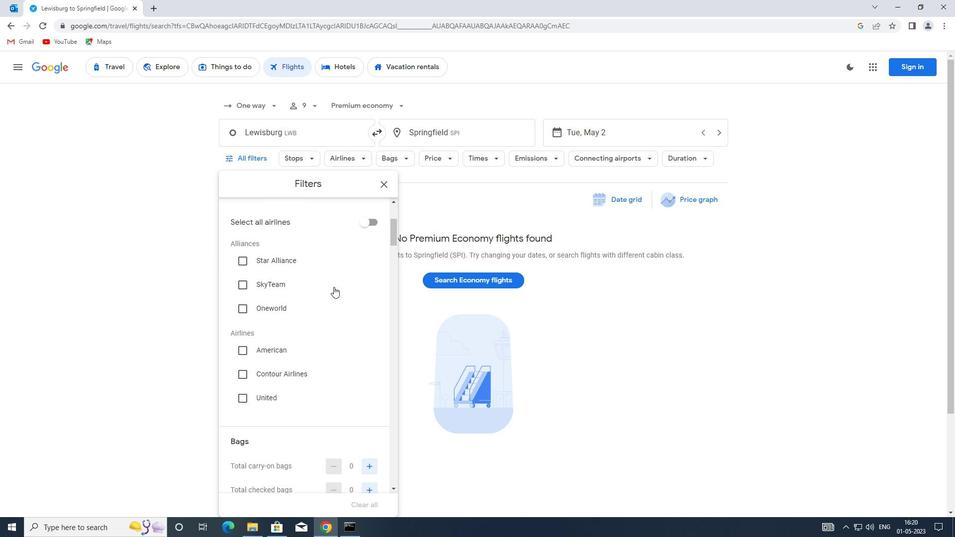 
Action: Mouse scrolled (311, 304) with delta (0, 0)
Screenshot: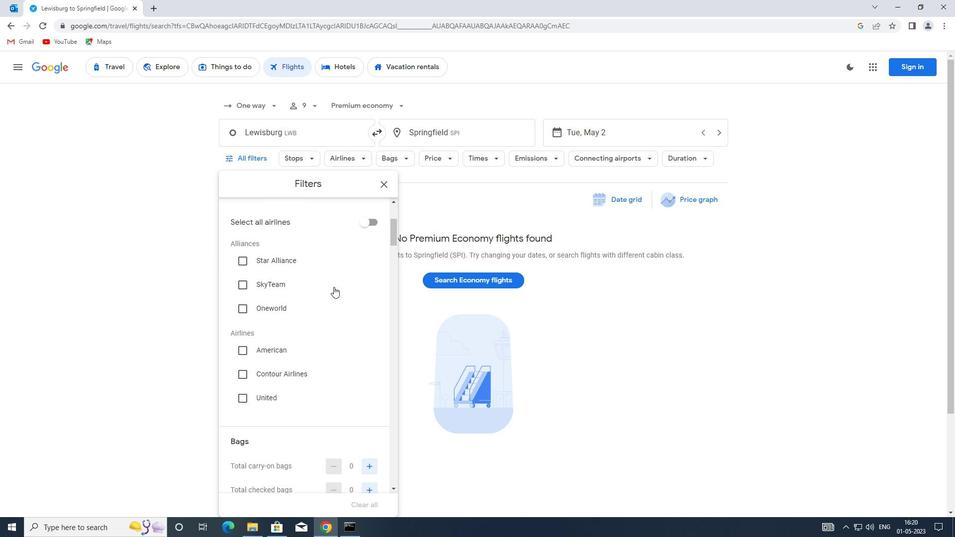 
Action: Mouse moved to (280, 322)
Screenshot: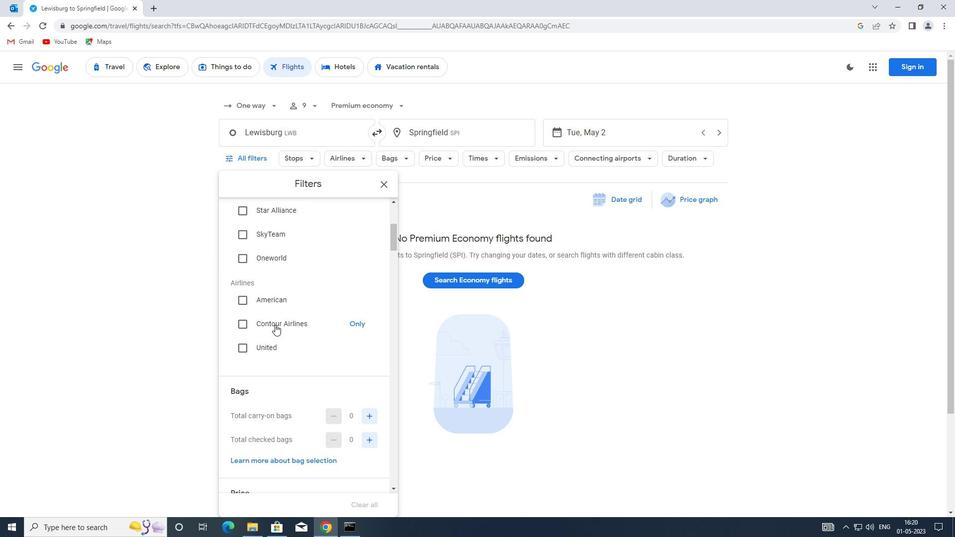 
Action: Mouse scrolled (280, 322) with delta (0, 0)
Screenshot: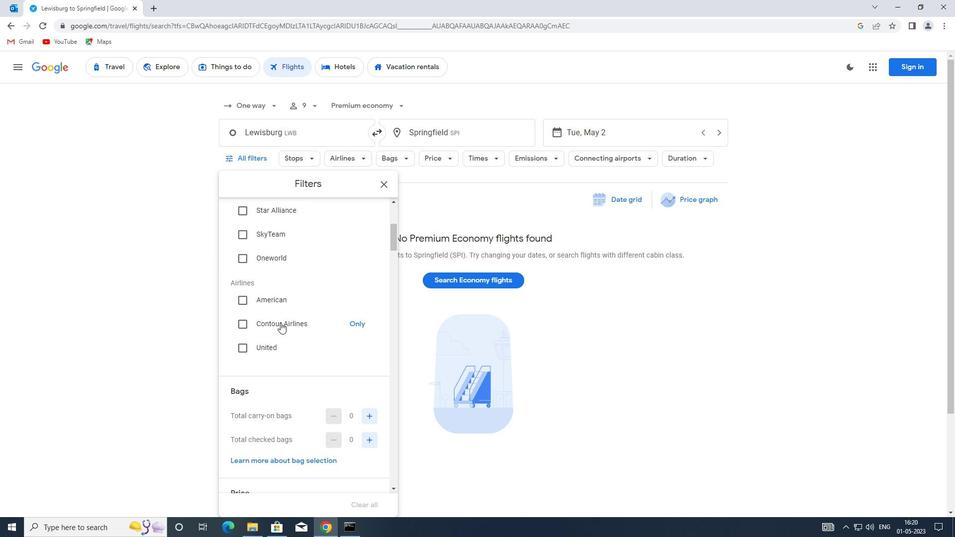 
Action: Mouse moved to (296, 317)
Screenshot: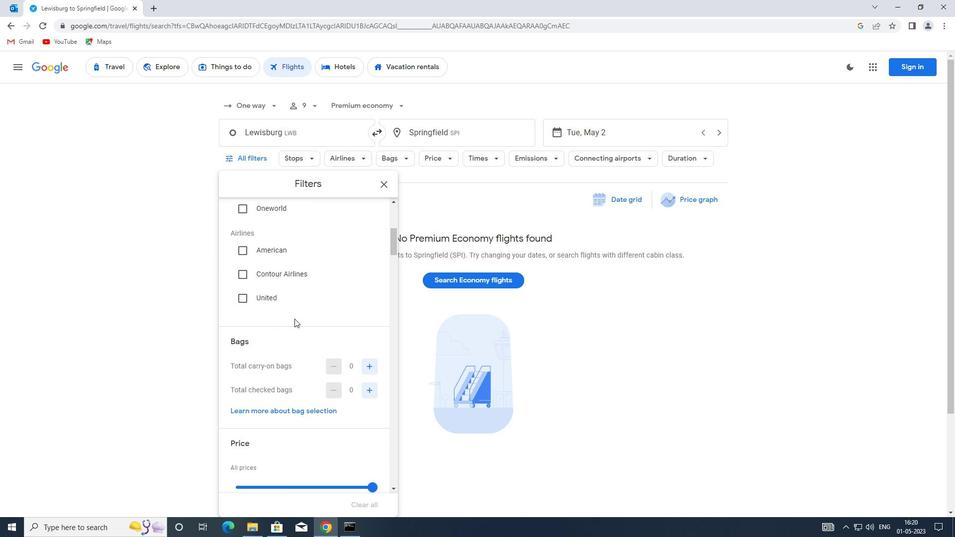 
Action: Mouse scrolled (296, 316) with delta (0, 0)
Screenshot: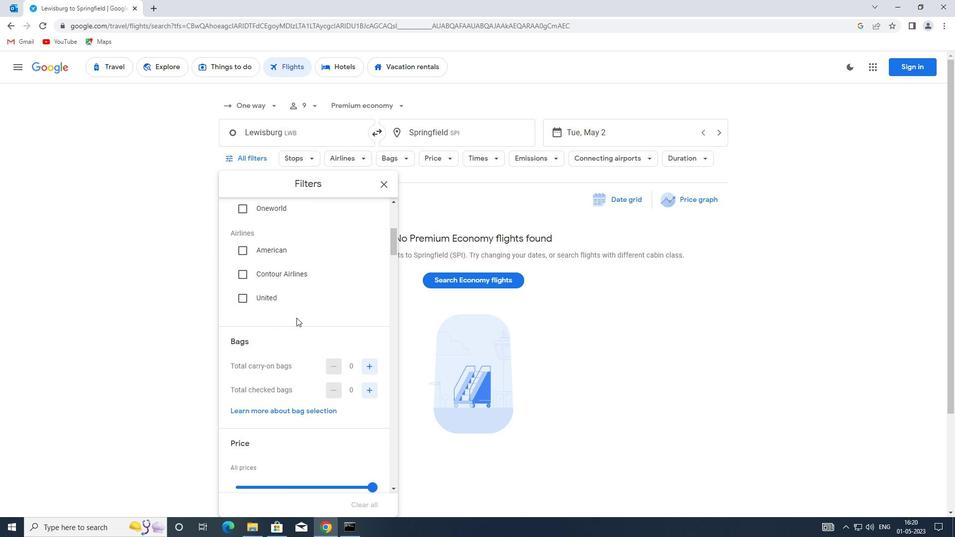 
Action: Mouse scrolled (296, 316) with delta (0, 0)
Screenshot: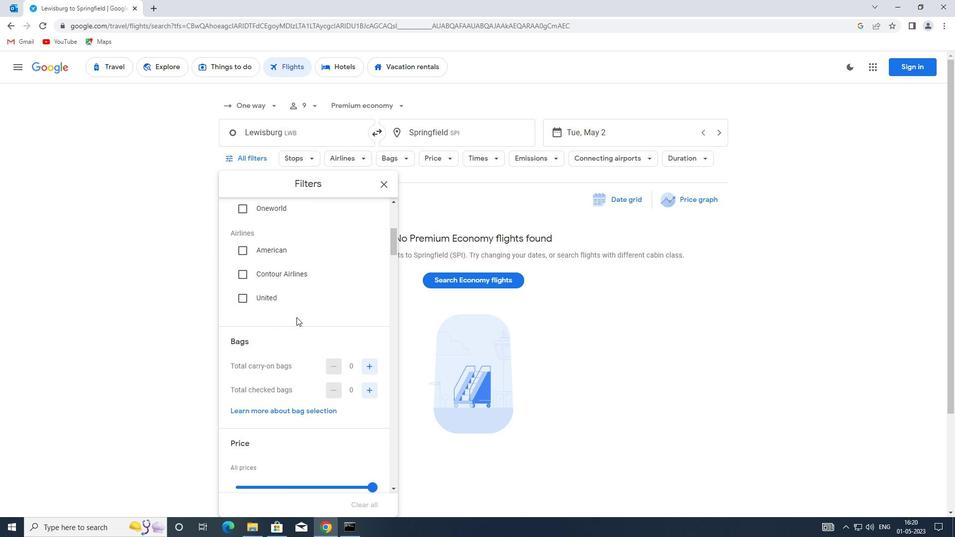 
Action: Mouse moved to (372, 267)
Screenshot: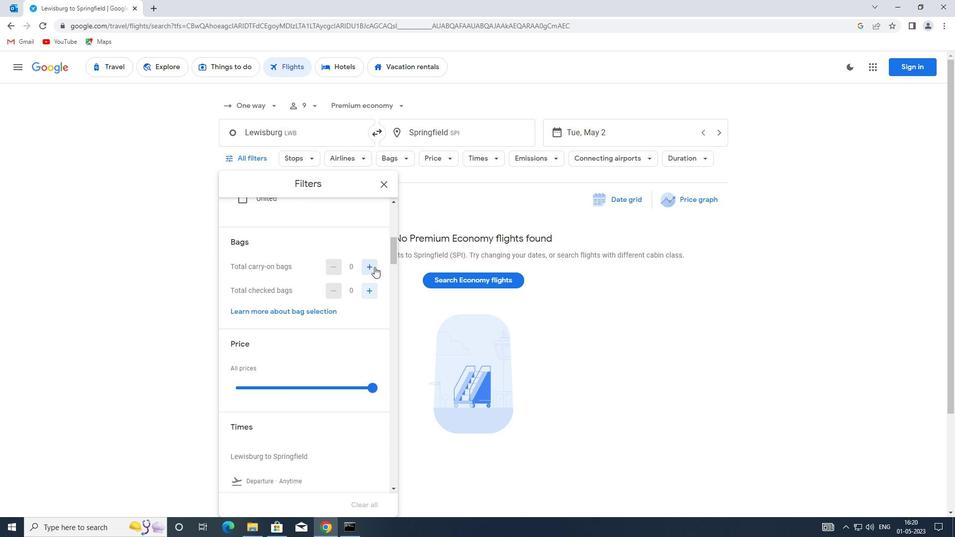 
Action: Mouse pressed left at (372, 267)
Screenshot: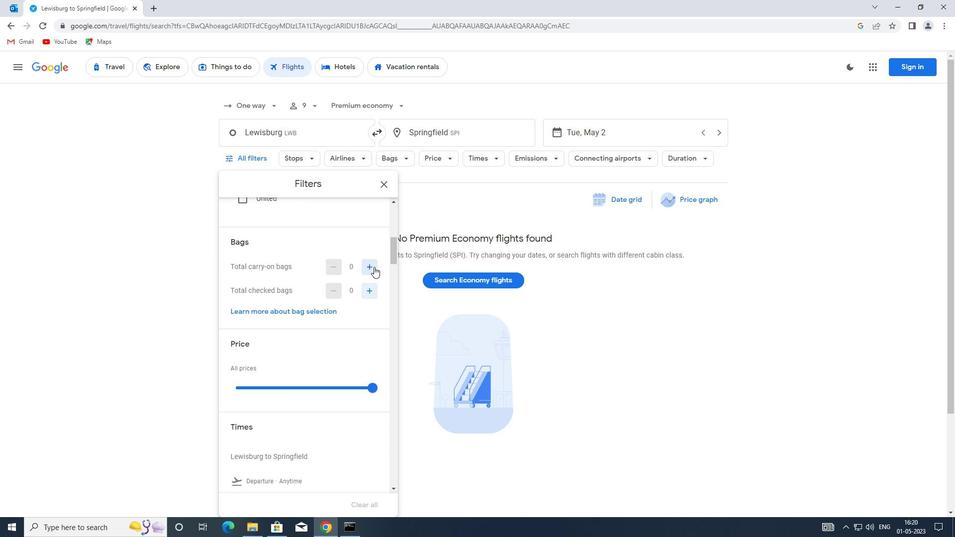
Action: Mouse pressed left at (372, 267)
Screenshot: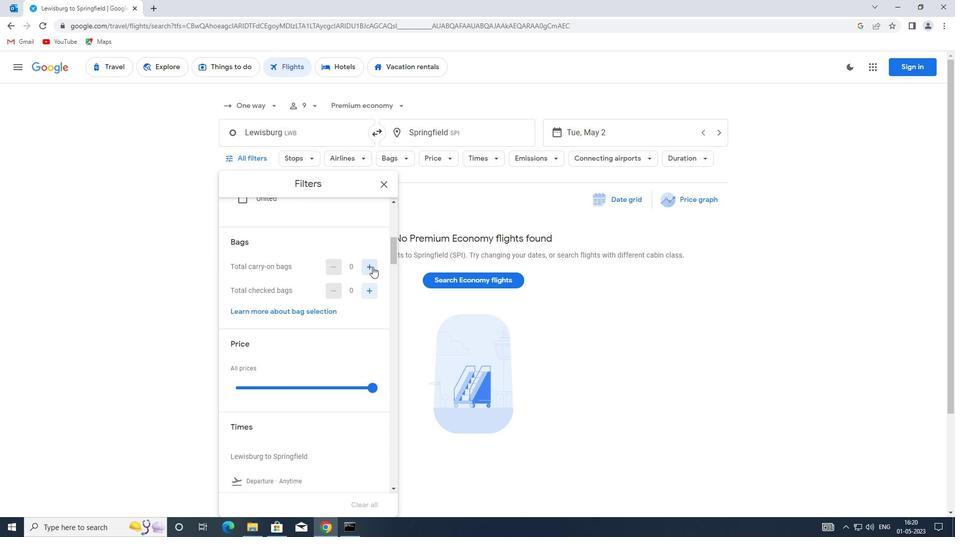 
Action: Mouse moved to (287, 313)
Screenshot: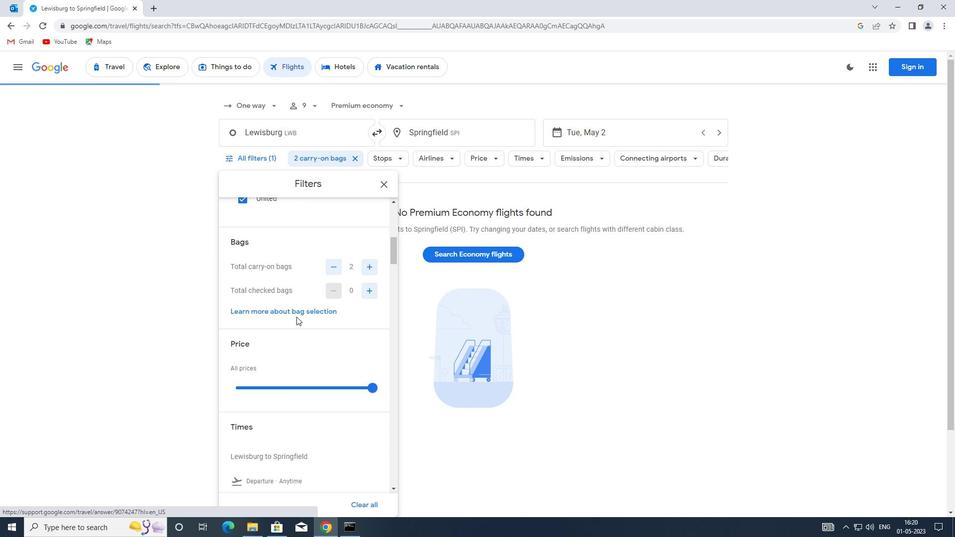 
Action: Mouse scrolled (287, 313) with delta (0, 0)
Screenshot: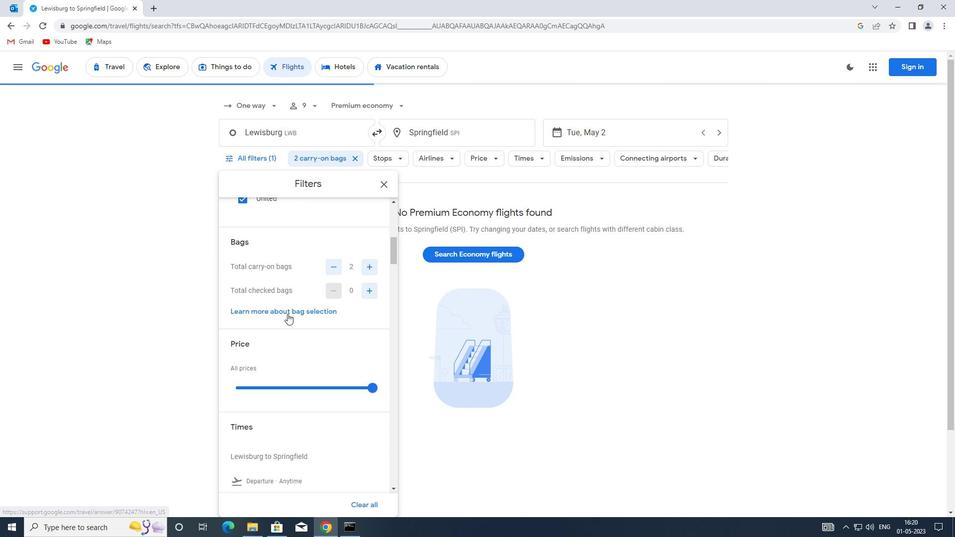 
Action: Mouse moved to (285, 339)
Screenshot: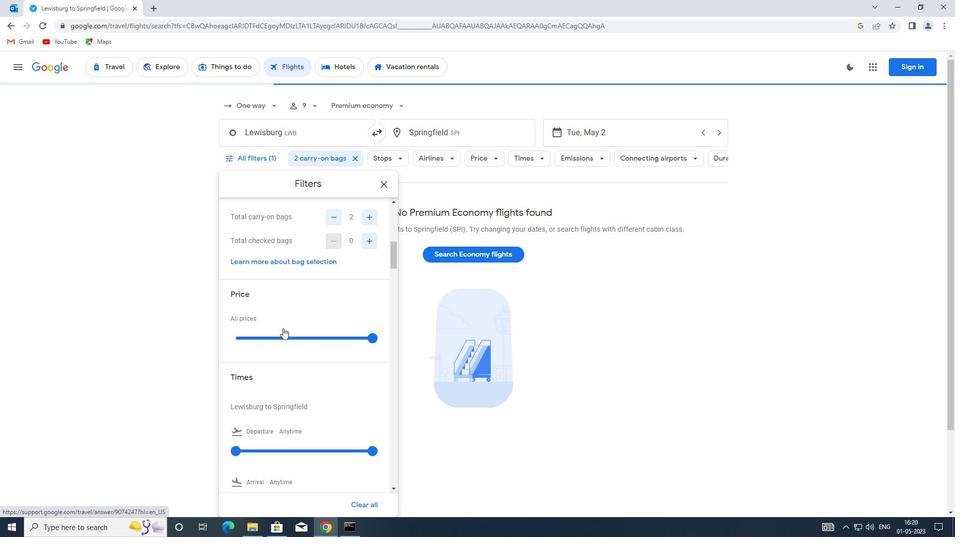 
Action: Mouse pressed left at (285, 339)
Screenshot: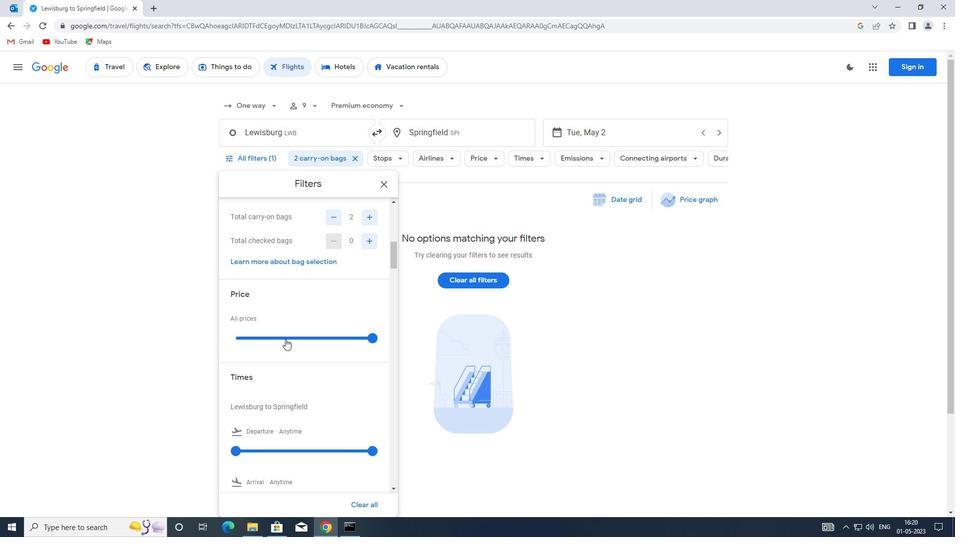 
Action: Mouse moved to (288, 337)
Screenshot: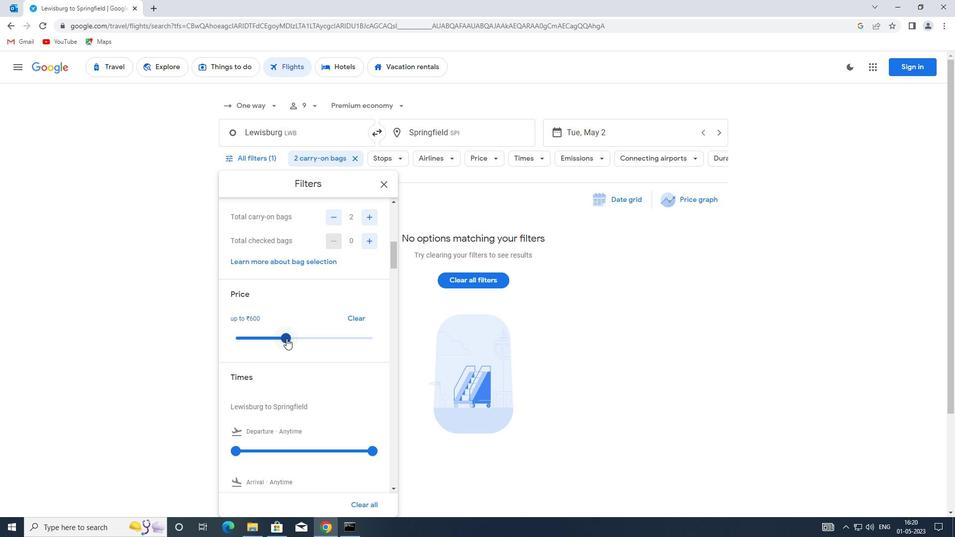
Action: Mouse pressed left at (288, 337)
Screenshot: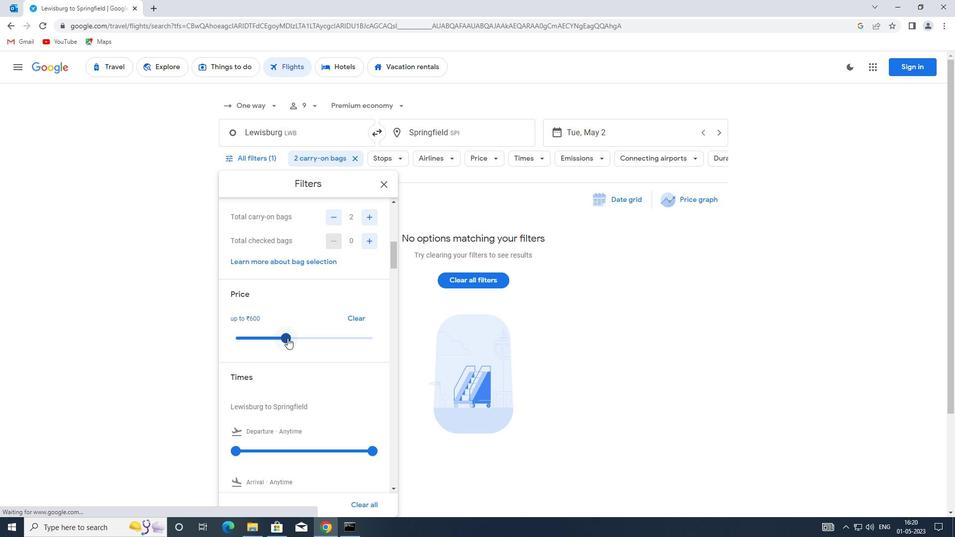 
Action: Mouse moved to (324, 329)
Screenshot: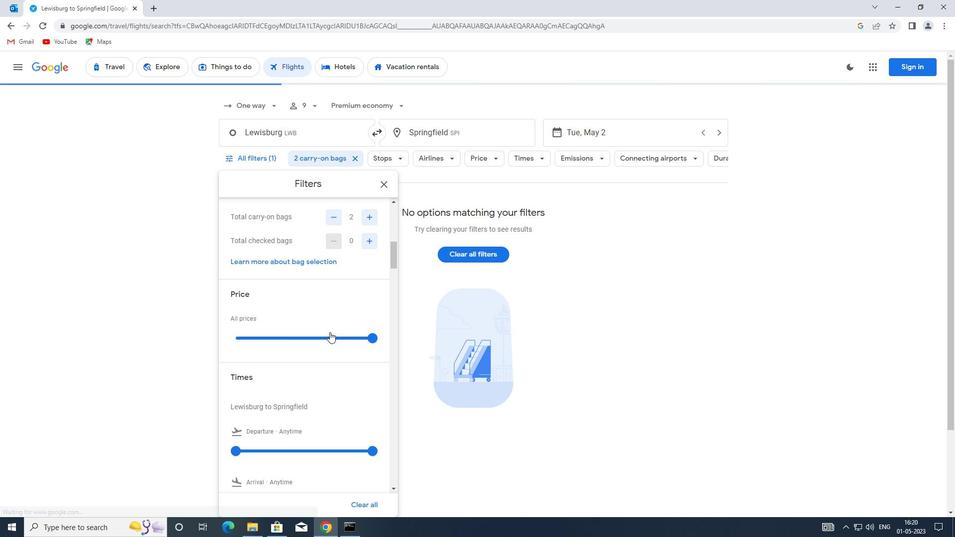 
Action: Mouse scrolled (324, 328) with delta (0, 0)
Screenshot: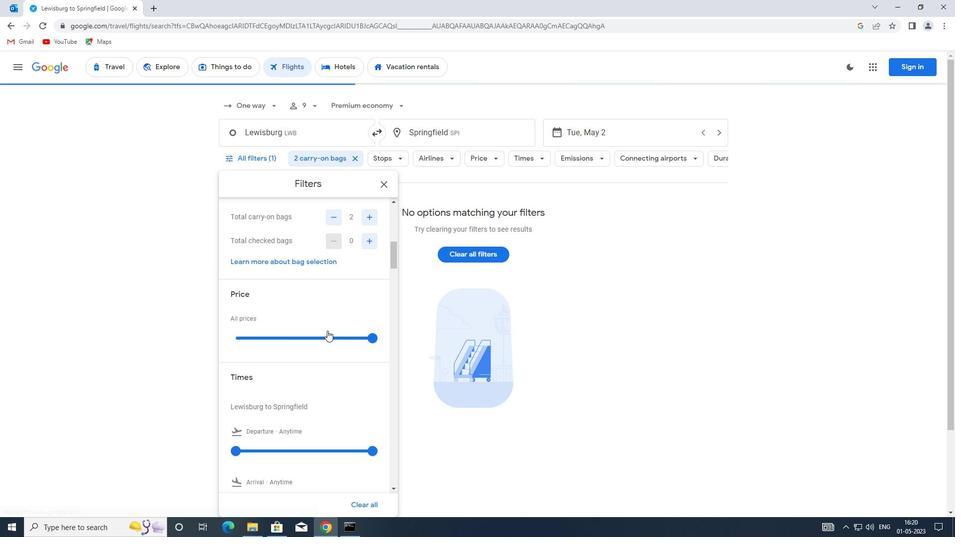 
Action: Mouse moved to (322, 329)
Screenshot: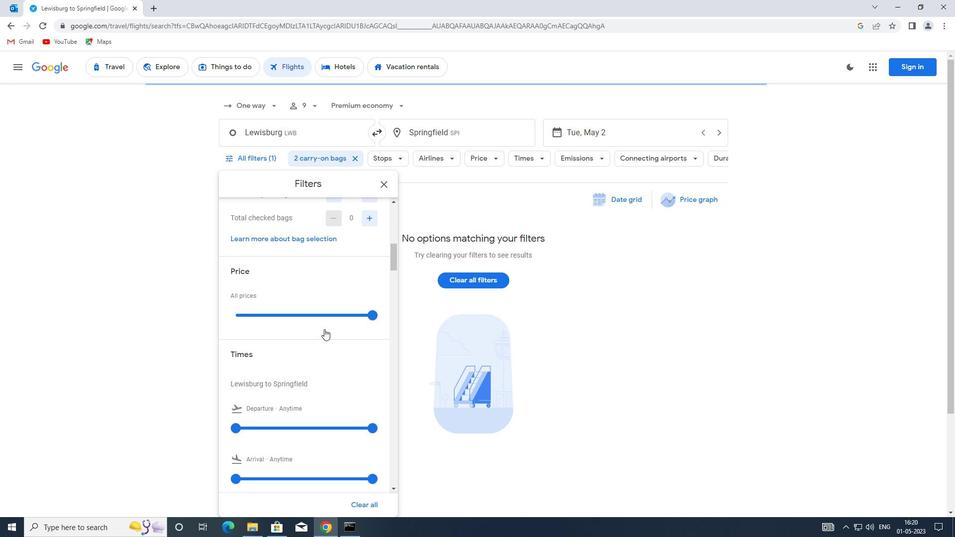 
Action: Mouse scrolled (322, 328) with delta (0, 0)
Screenshot: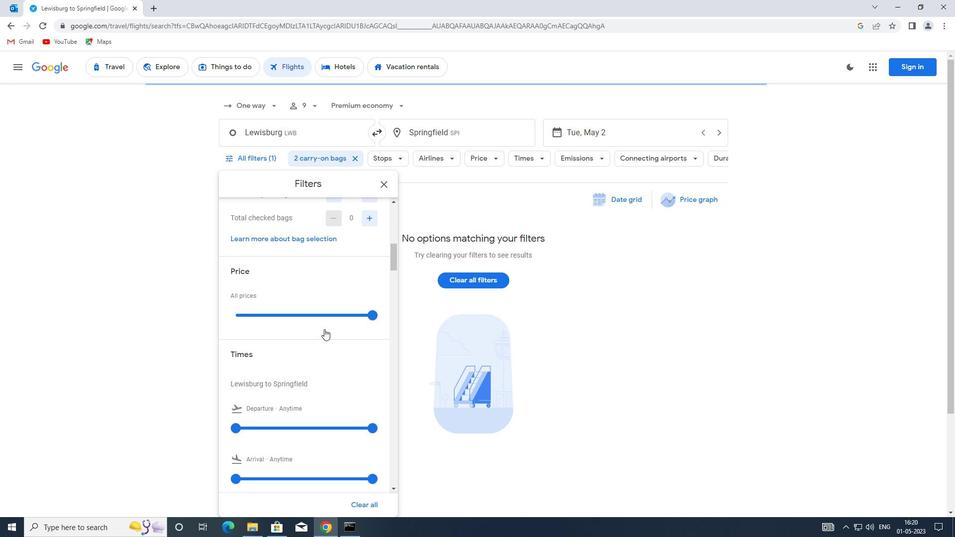 
Action: Mouse moved to (236, 351)
Screenshot: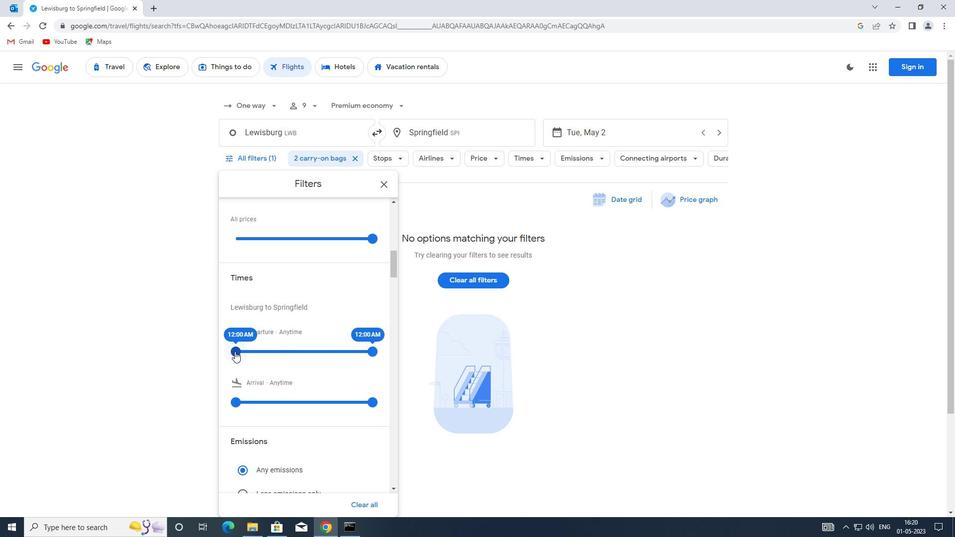 
Action: Mouse pressed left at (236, 351)
Screenshot: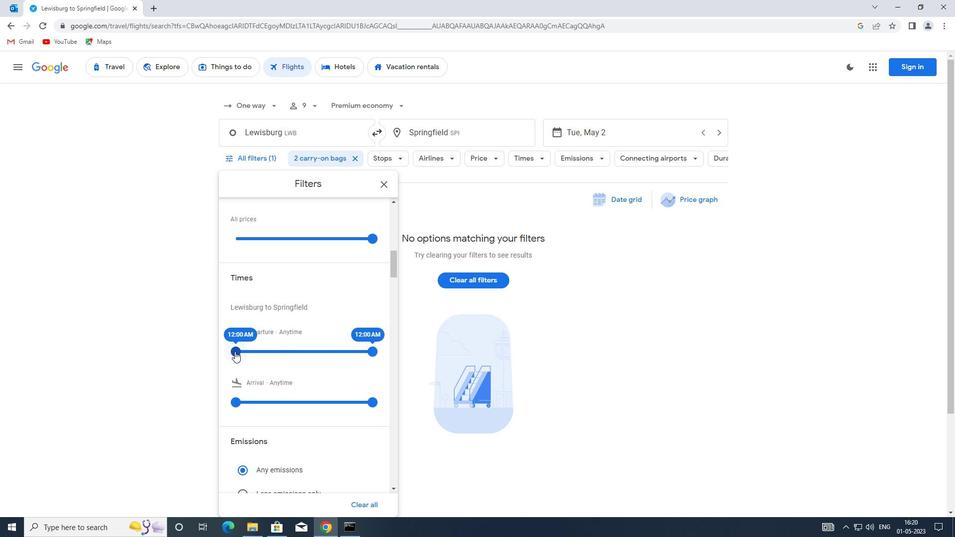 
Action: Mouse moved to (369, 350)
Screenshot: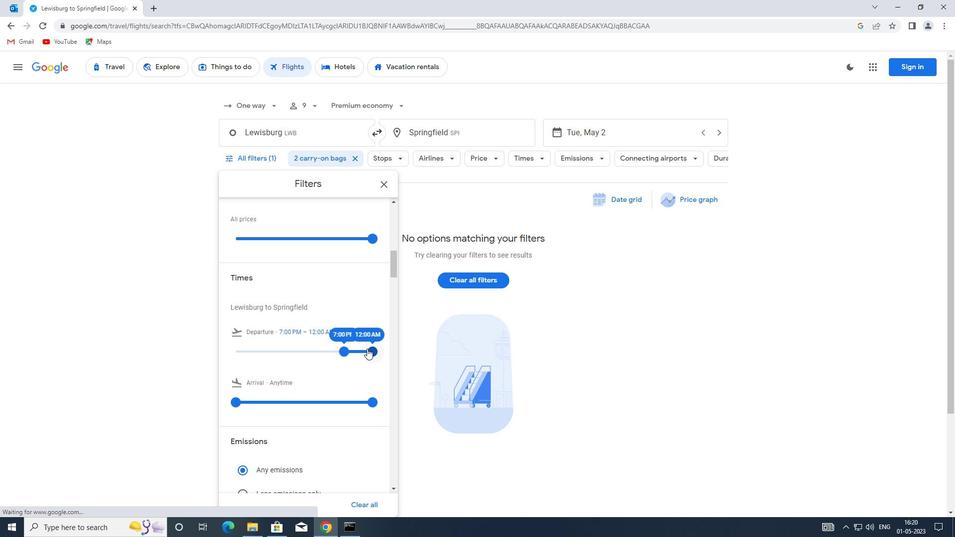 
Action: Mouse pressed left at (369, 350)
Screenshot: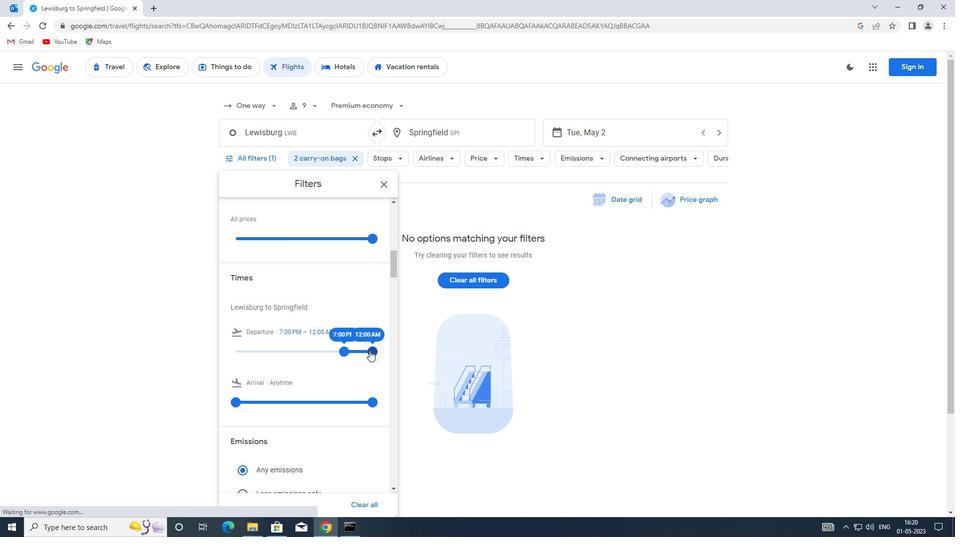 
Action: Mouse moved to (343, 345)
Screenshot: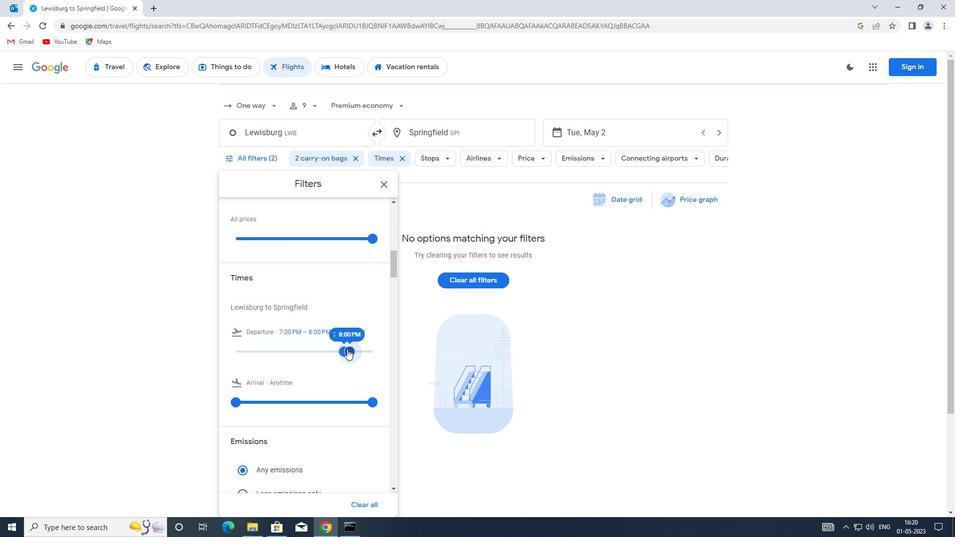 
Action: Mouse scrolled (343, 344) with delta (0, 0)
Screenshot: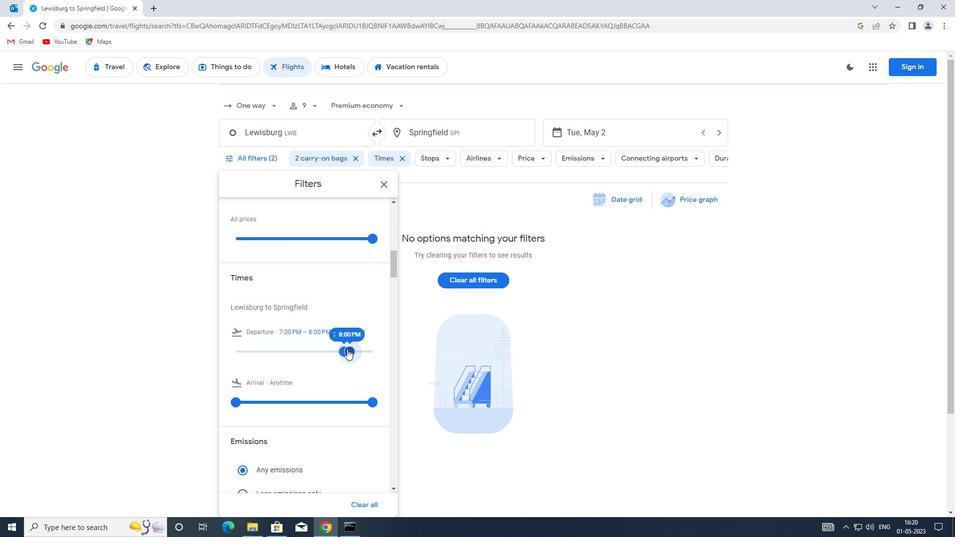 
Action: Mouse moved to (342, 345)
Screenshot: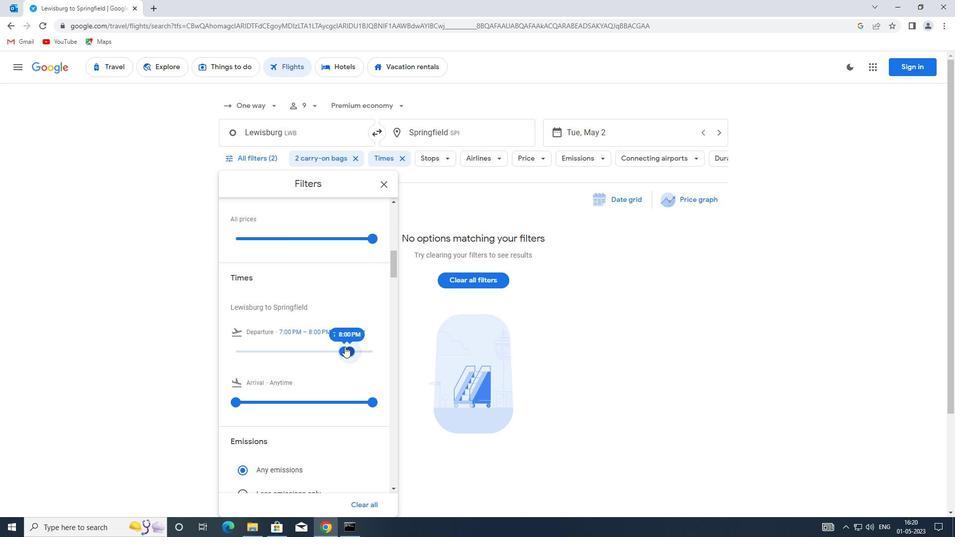 
Action: Mouse scrolled (342, 344) with delta (0, 0)
Screenshot: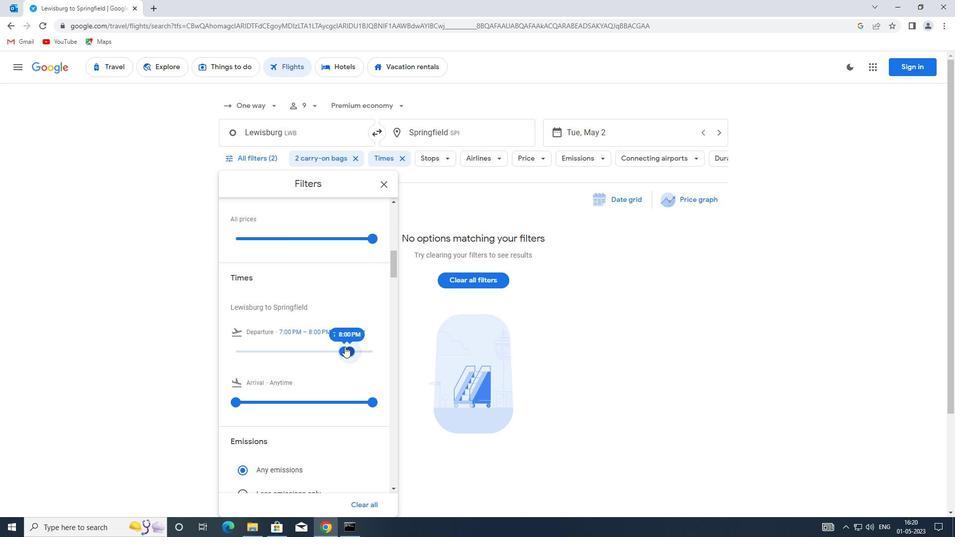 
Action: Mouse moved to (384, 185)
Screenshot: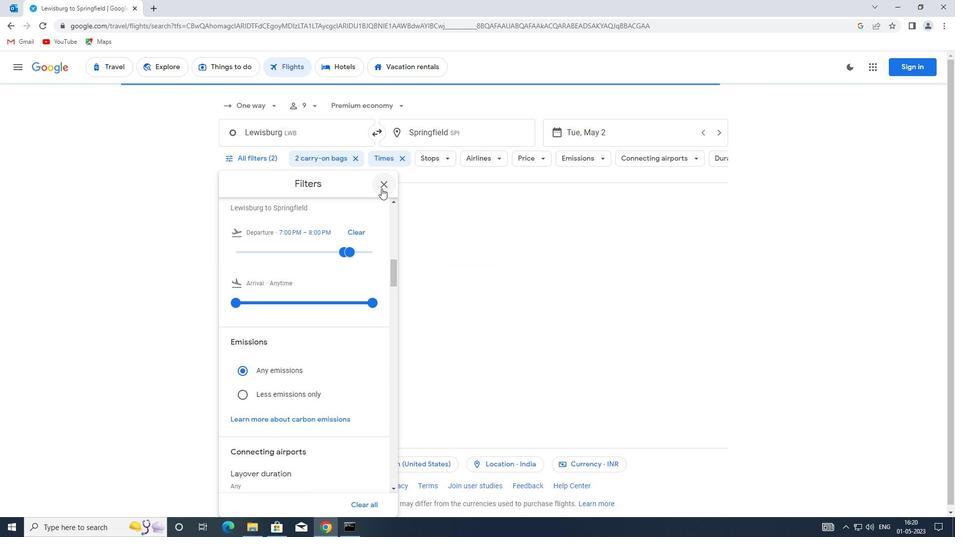 
Action: Mouse pressed left at (384, 185)
Screenshot: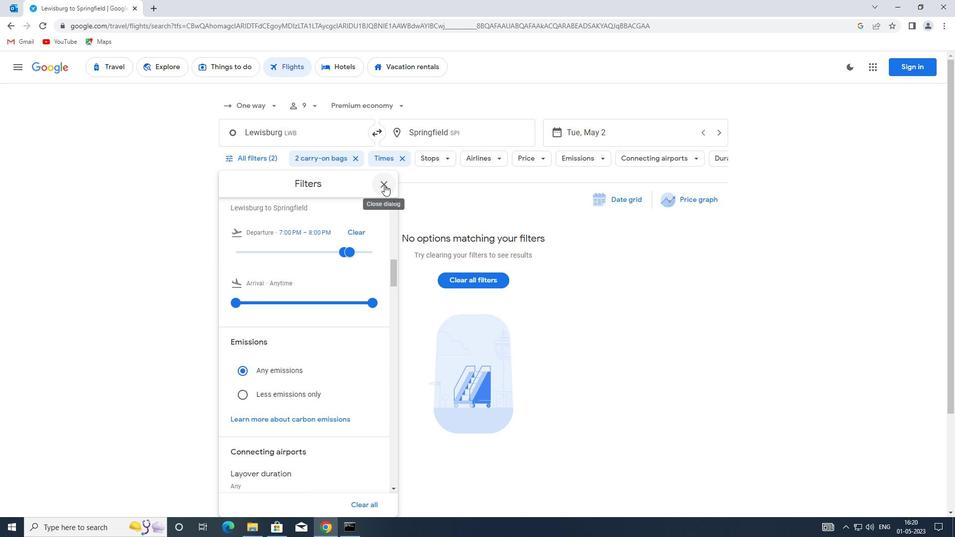 
